 Task: Add the task  Implement a new cloud-based payroll system for a company to the section Continuous Delivery Sprint in the project AgileNimbus and add a Due Date to the respective task as 2024/01/01
Action: Mouse moved to (734, 593)
Screenshot: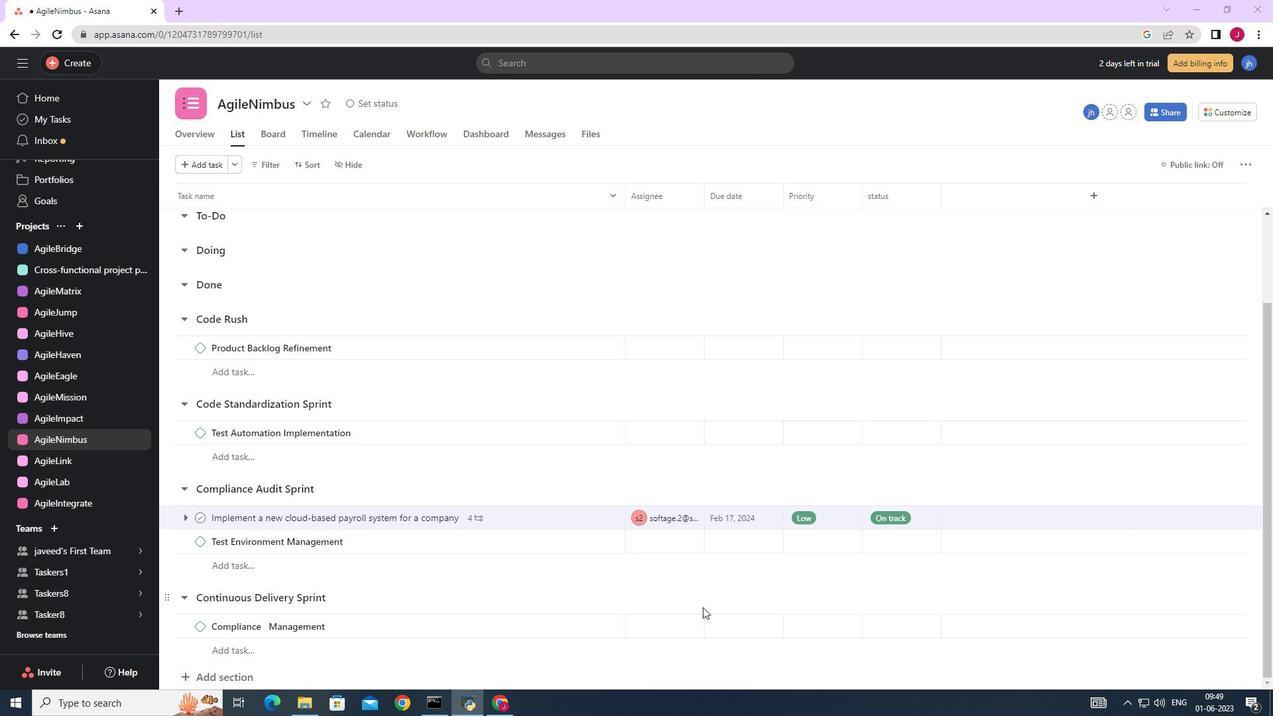 
Action: Mouse scrolled (734, 593) with delta (0, 0)
Screenshot: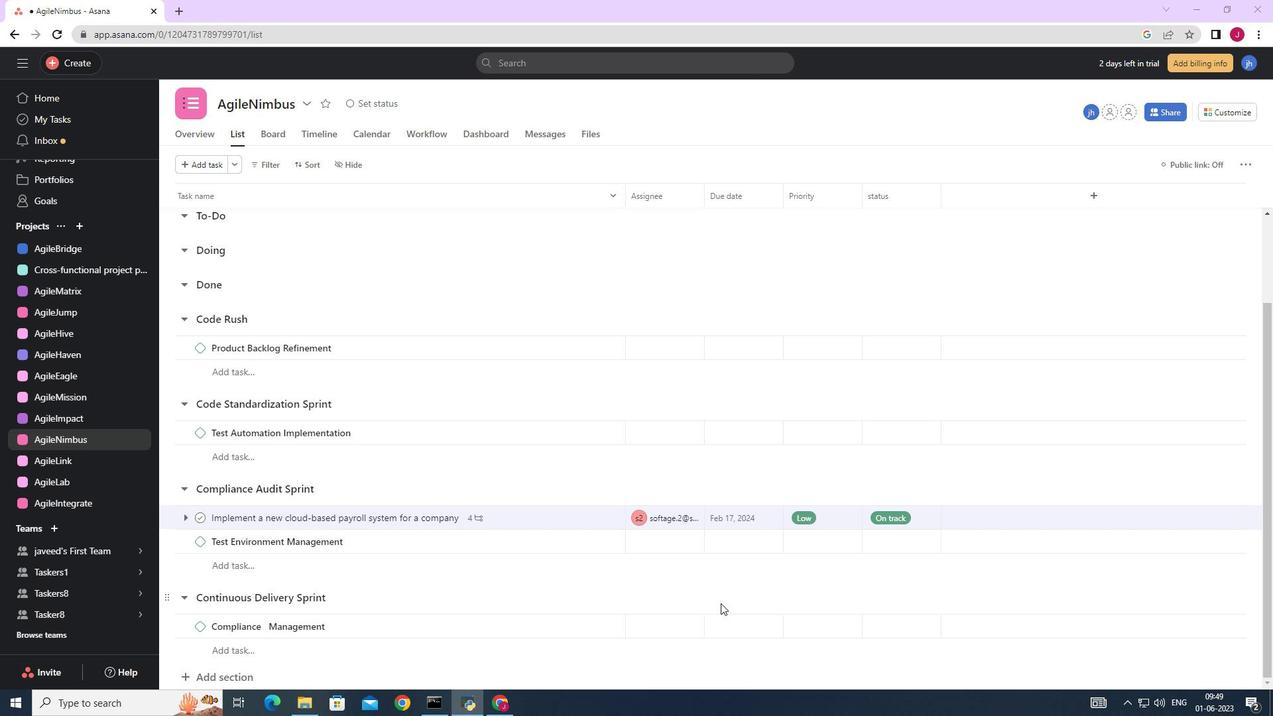 
Action: Mouse moved to (734, 593)
Screenshot: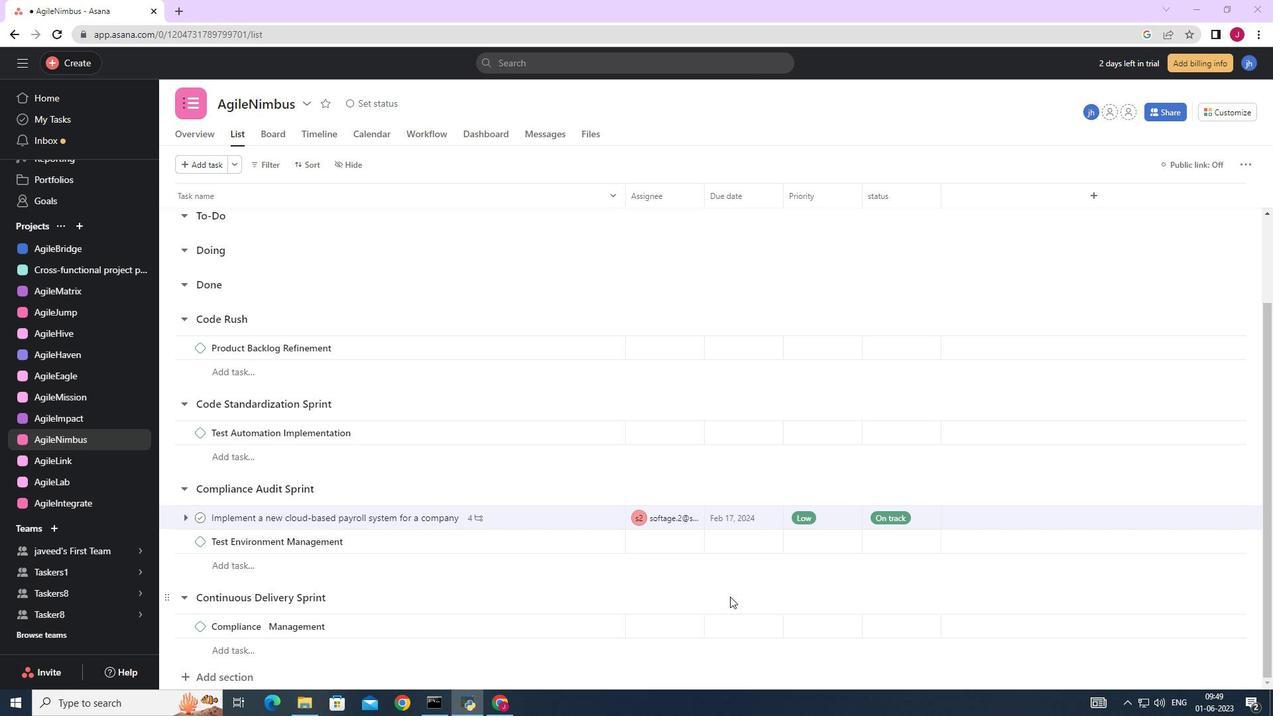 
Action: Mouse scrolled (734, 593) with delta (0, 0)
Screenshot: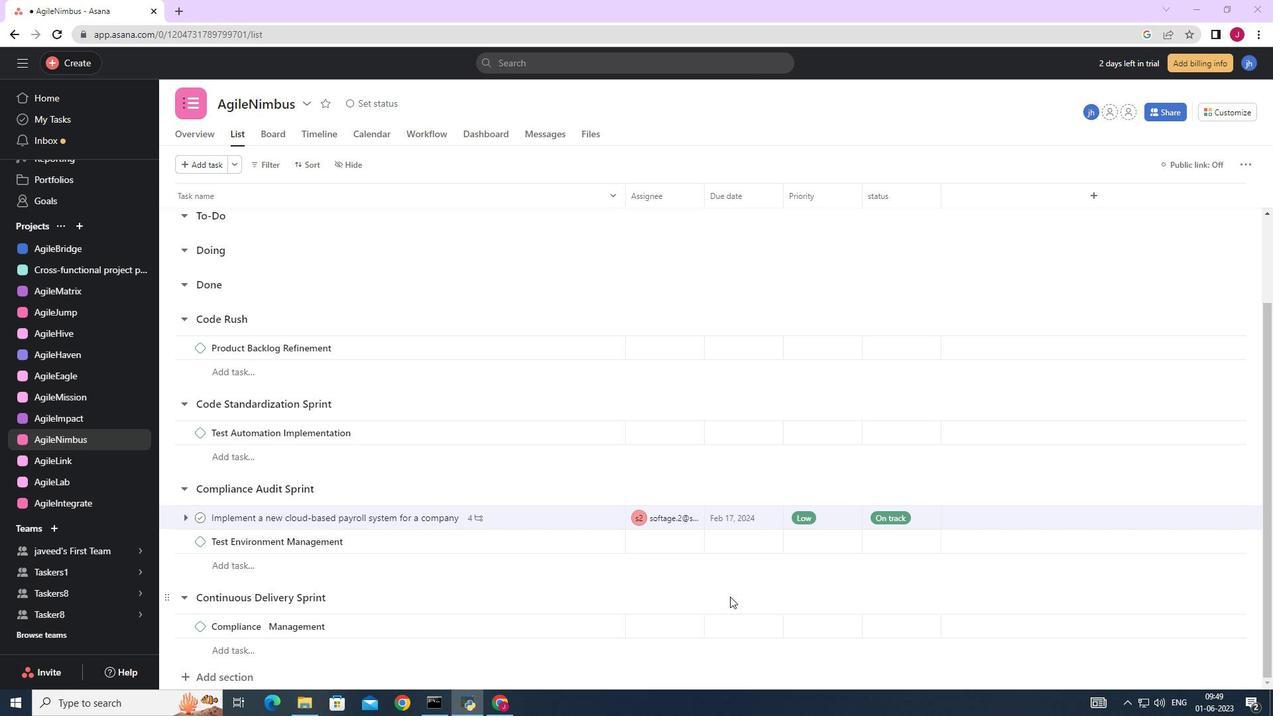
Action: Mouse moved to (735, 593)
Screenshot: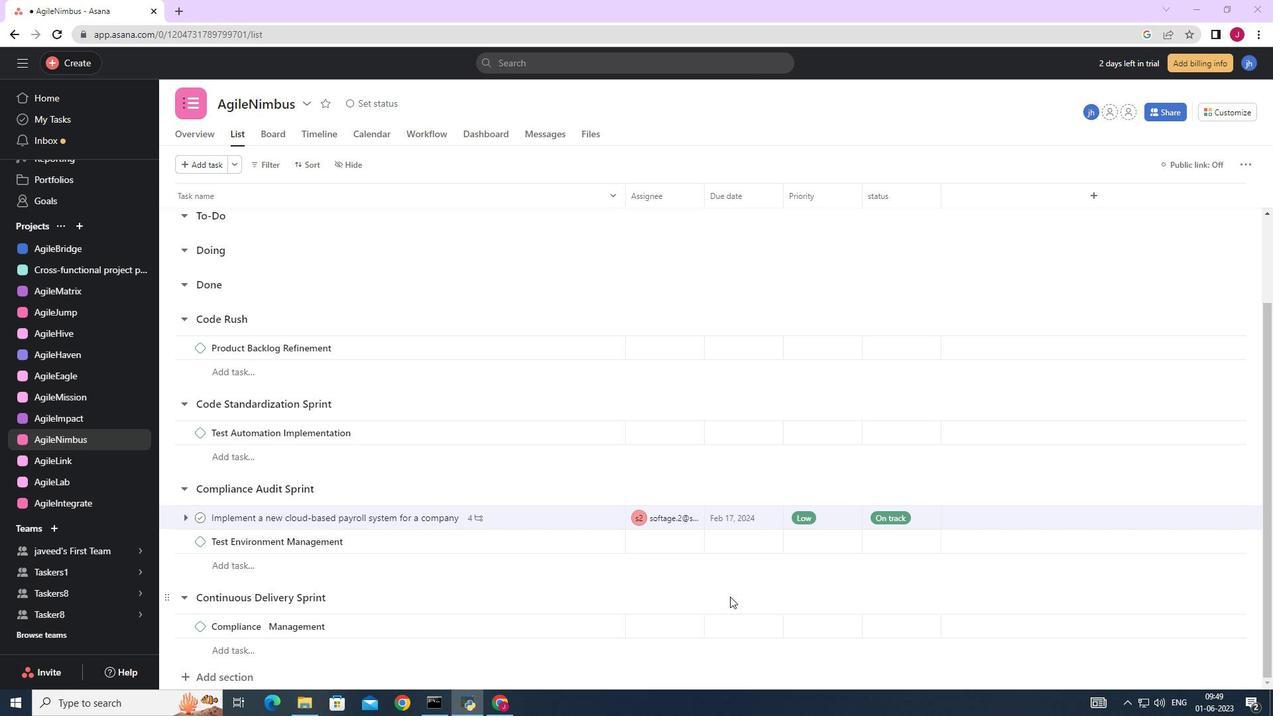 
Action: Mouse scrolled (735, 593) with delta (0, 0)
Screenshot: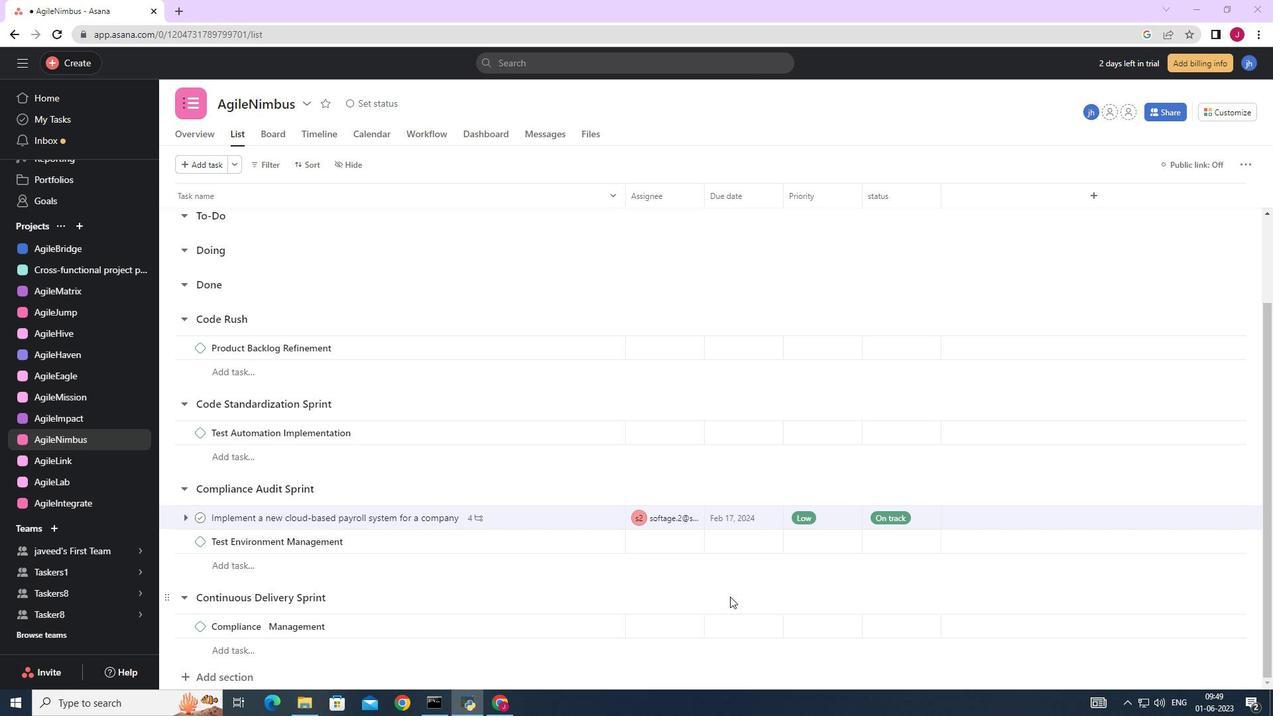 
Action: Mouse moved to (735, 592)
Screenshot: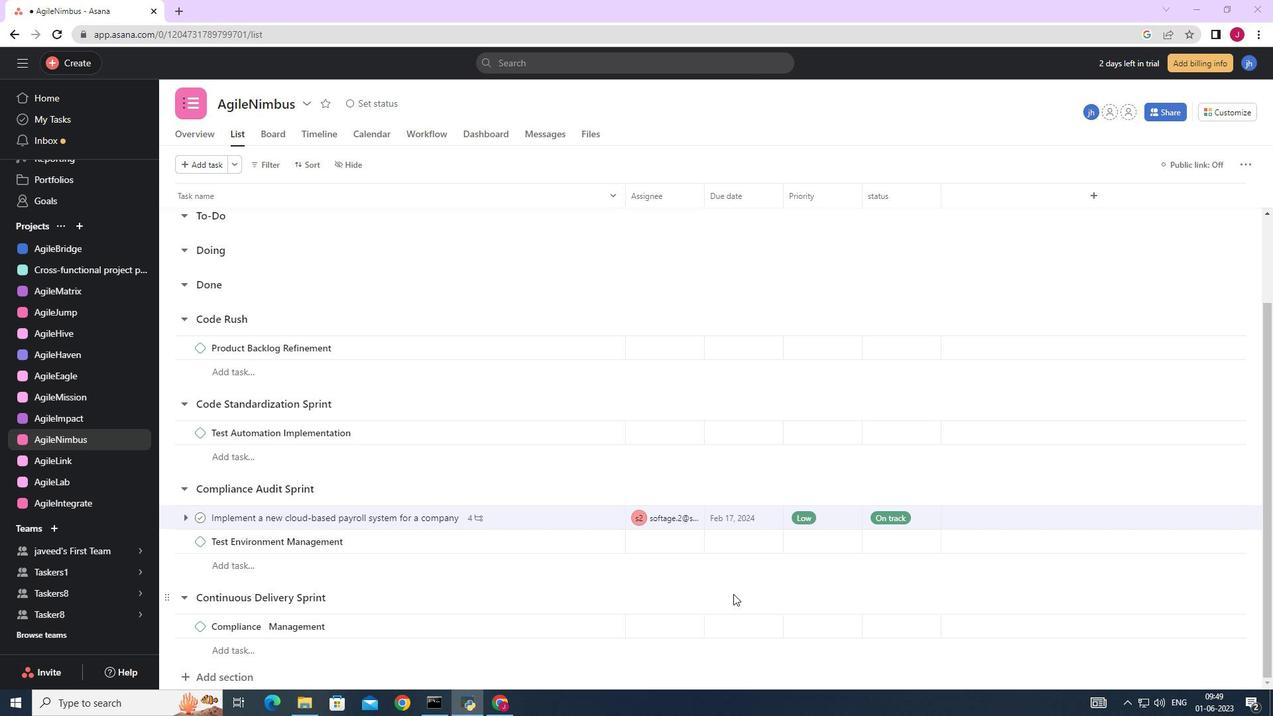 
Action: Mouse scrolled (735, 591) with delta (0, 0)
Screenshot: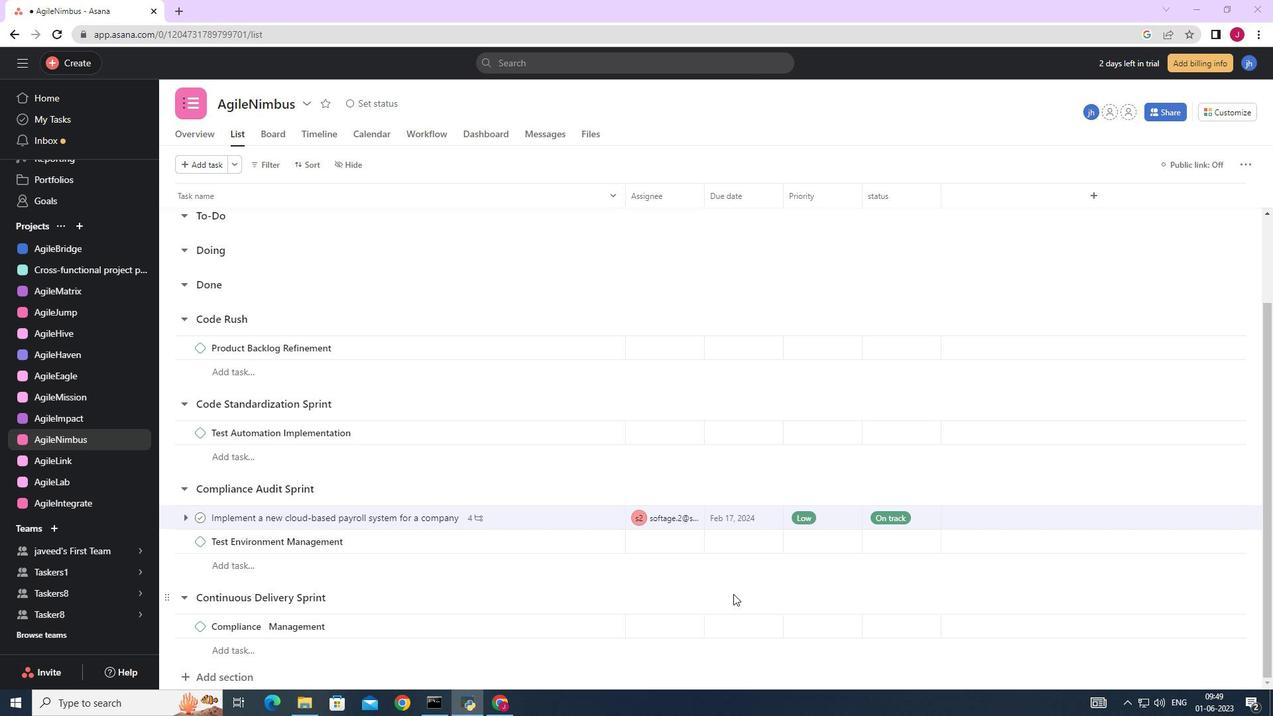 
Action: Mouse scrolled (735, 591) with delta (0, 0)
Screenshot: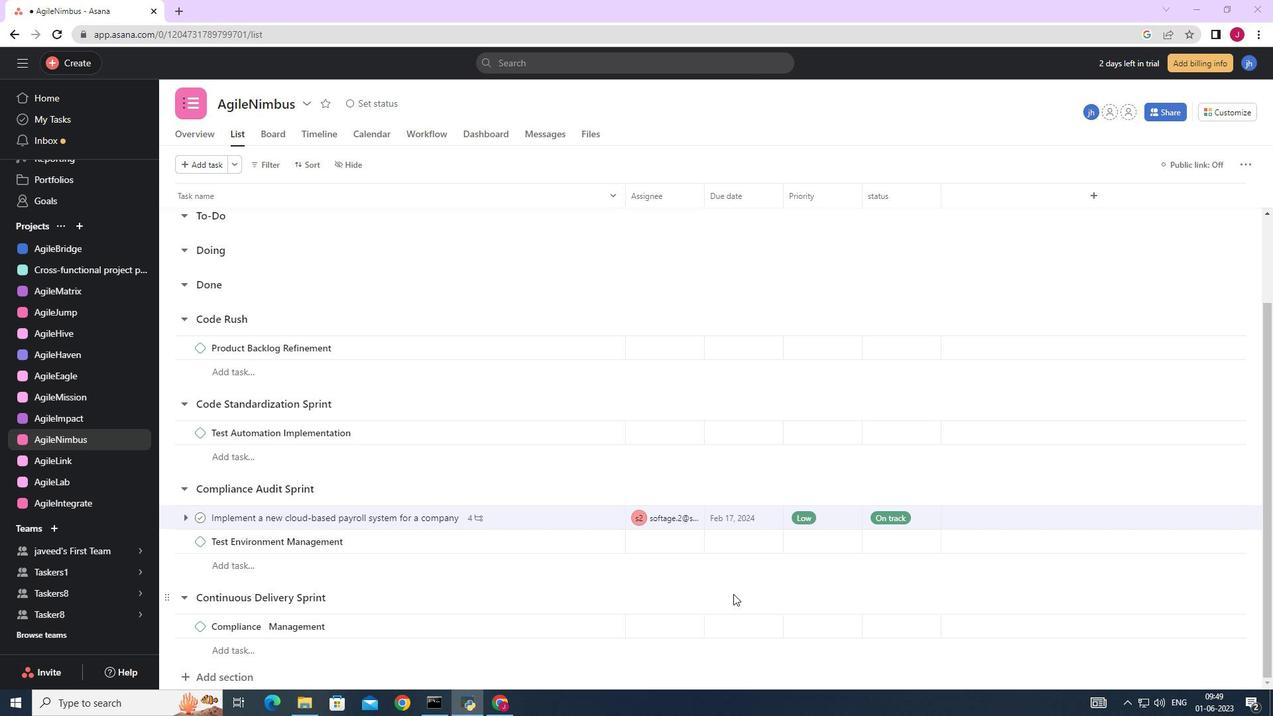 
Action: Mouse moved to (735, 592)
Screenshot: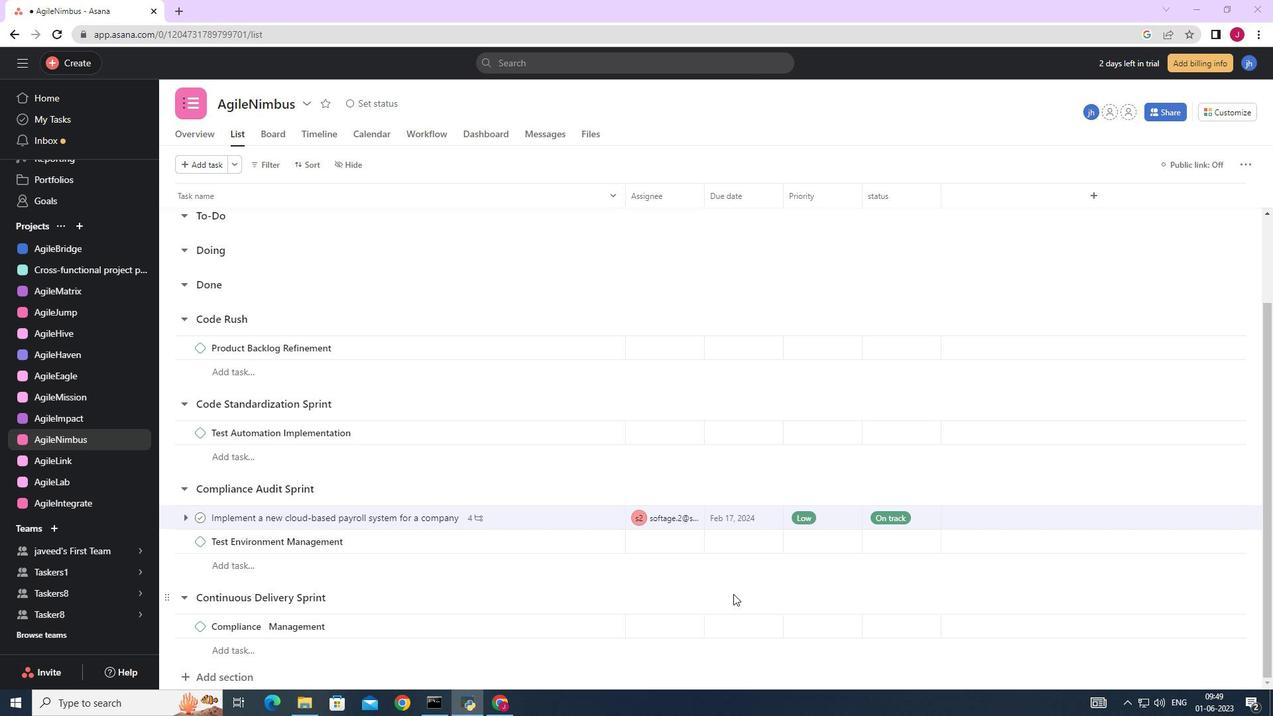 
Action: Mouse scrolled (735, 591) with delta (0, 0)
Screenshot: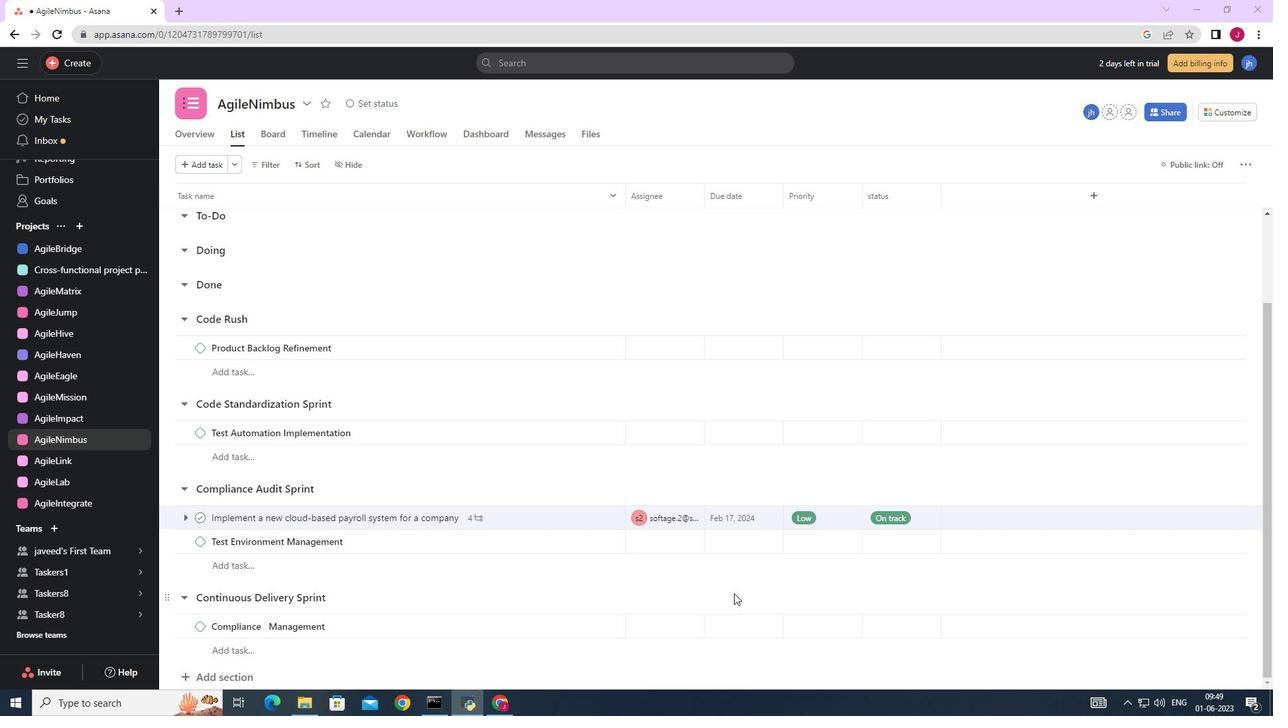 
Action: Mouse moved to (591, 518)
Screenshot: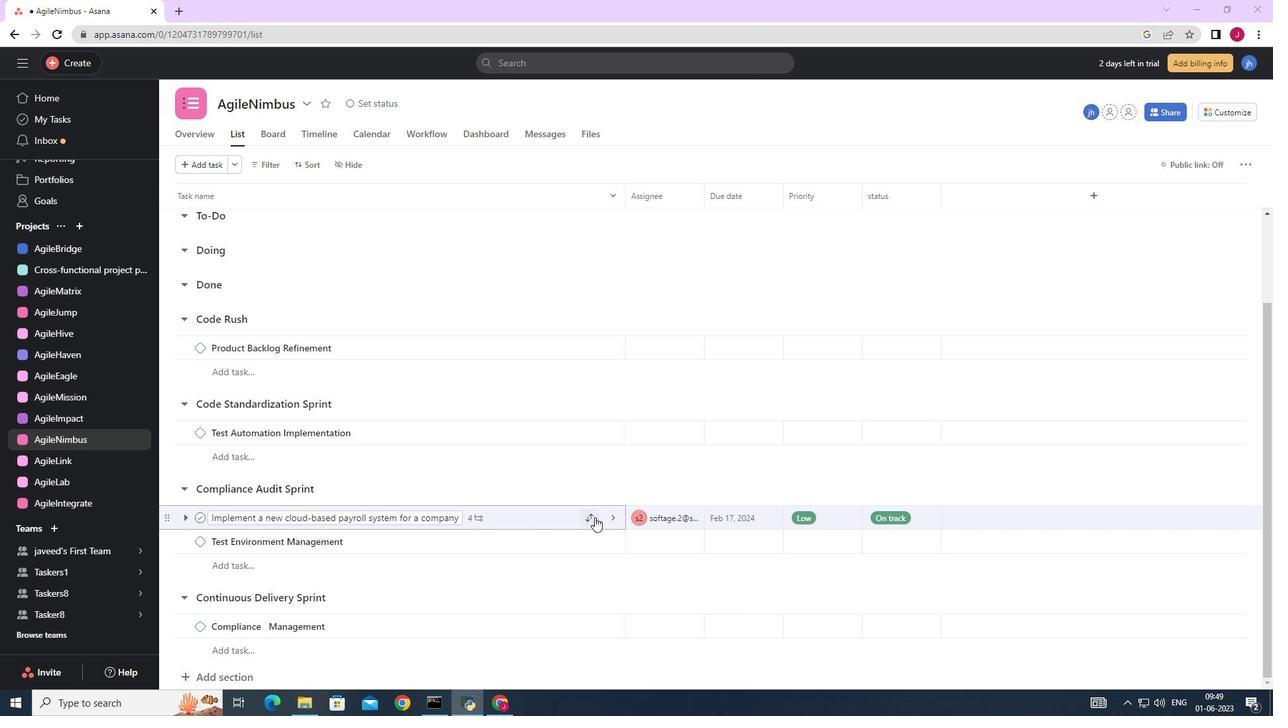 
Action: Mouse pressed left at (591, 518)
Screenshot: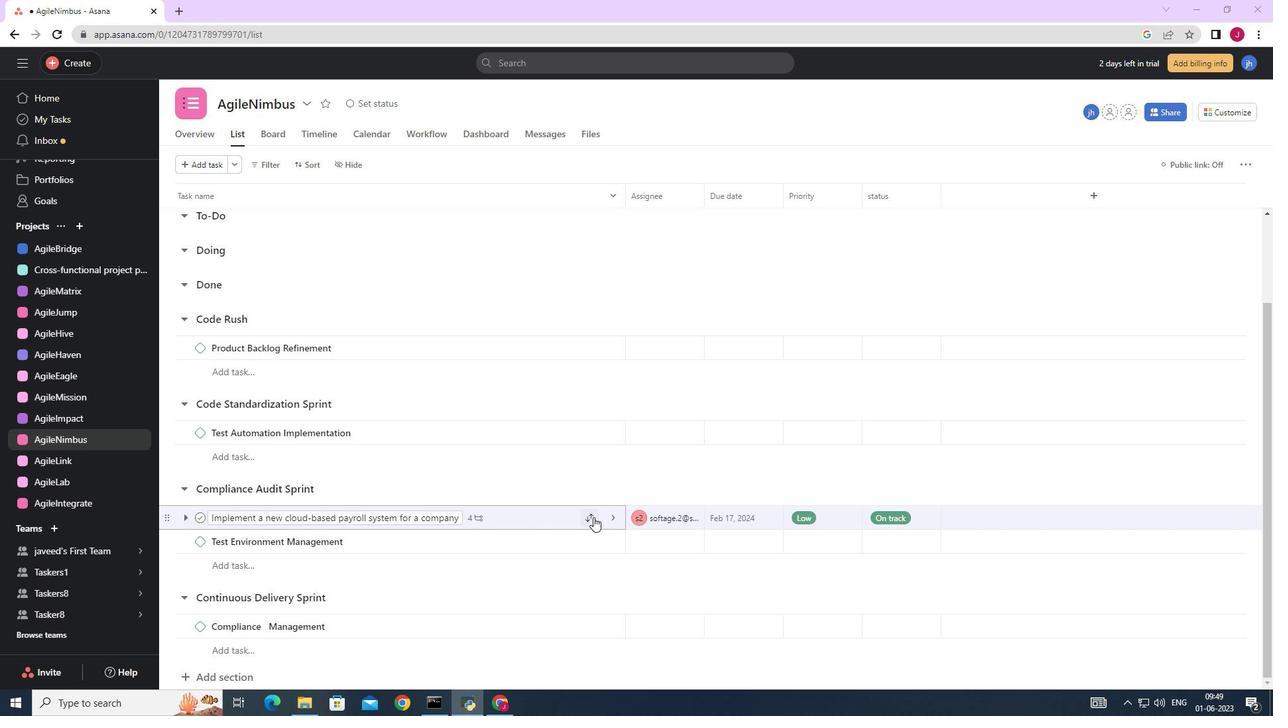 
Action: Mouse moved to (527, 488)
Screenshot: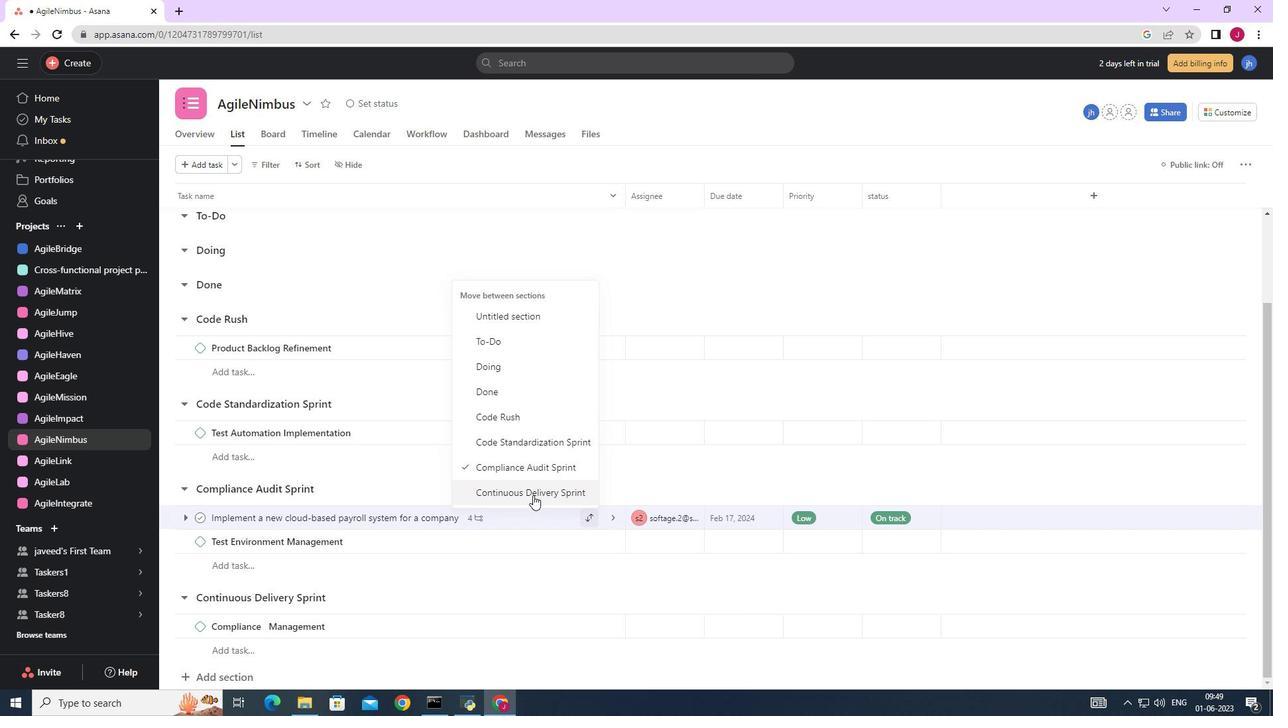 
Action: Mouse pressed left at (527, 488)
Screenshot: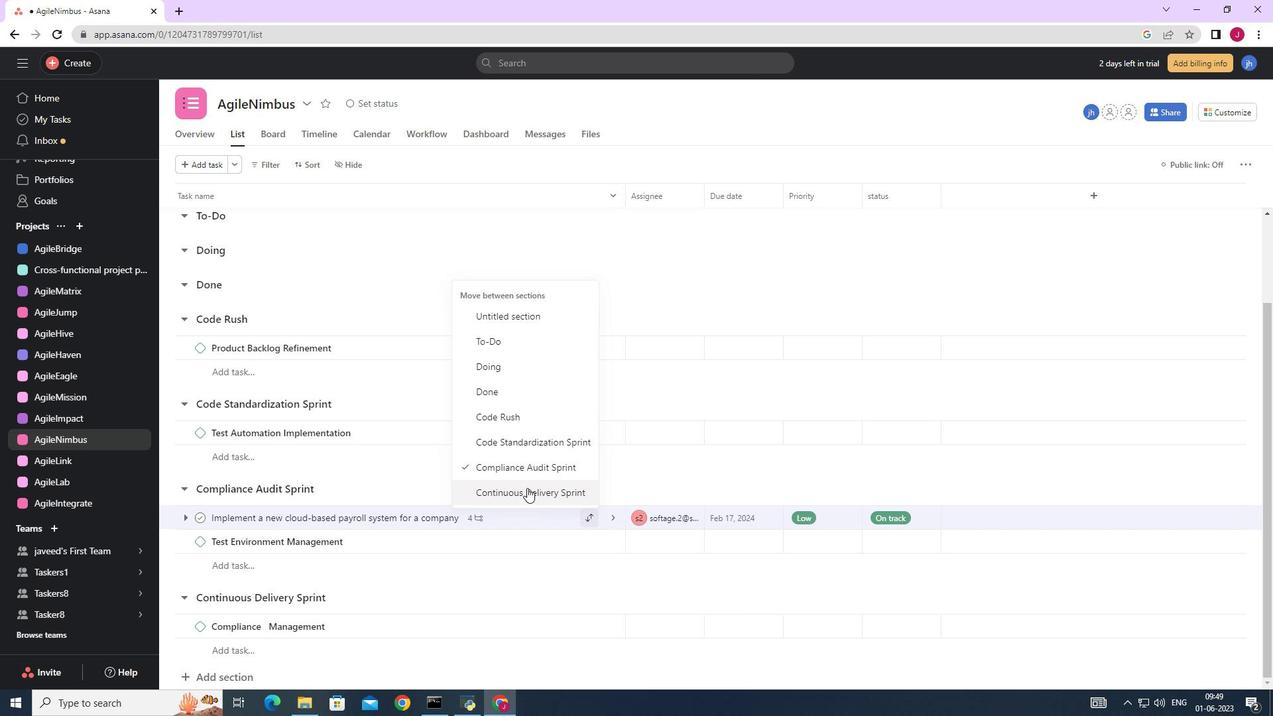 
Action: Mouse moved to (626, 542)
Screenshot: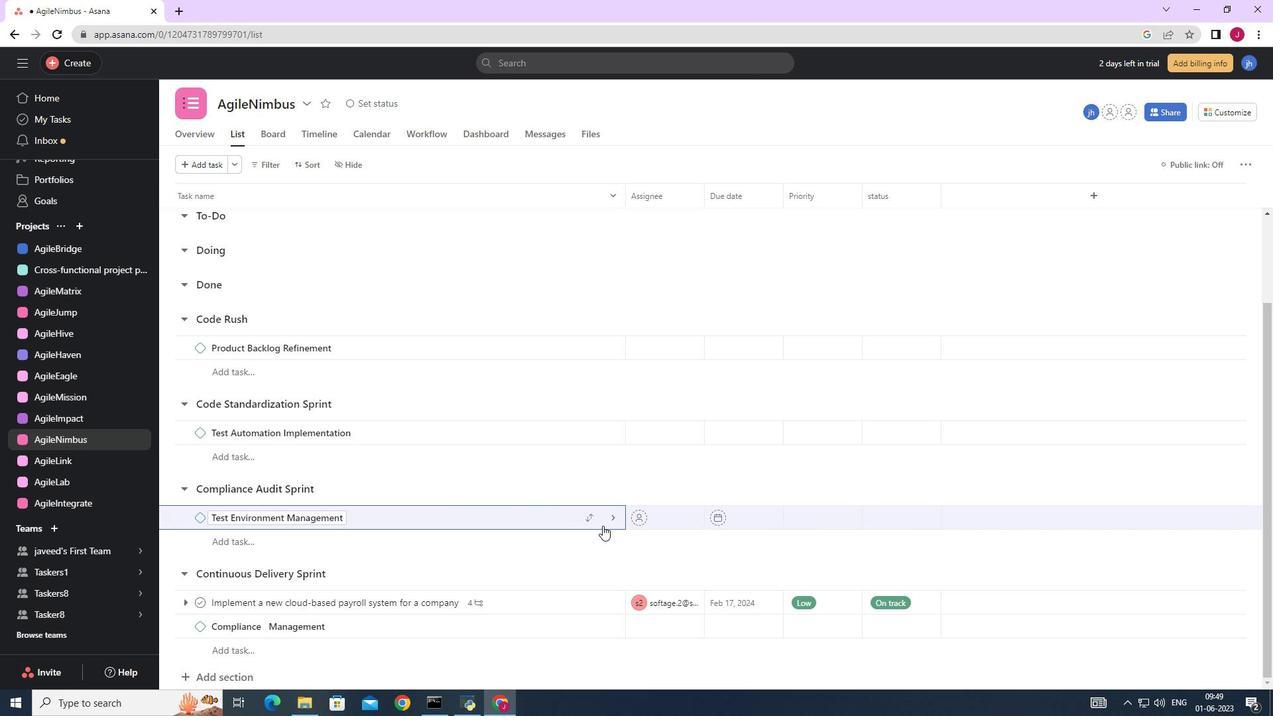 
Action: Mouse scrolled (626, 541) with delta (0, 0)
Screenshot: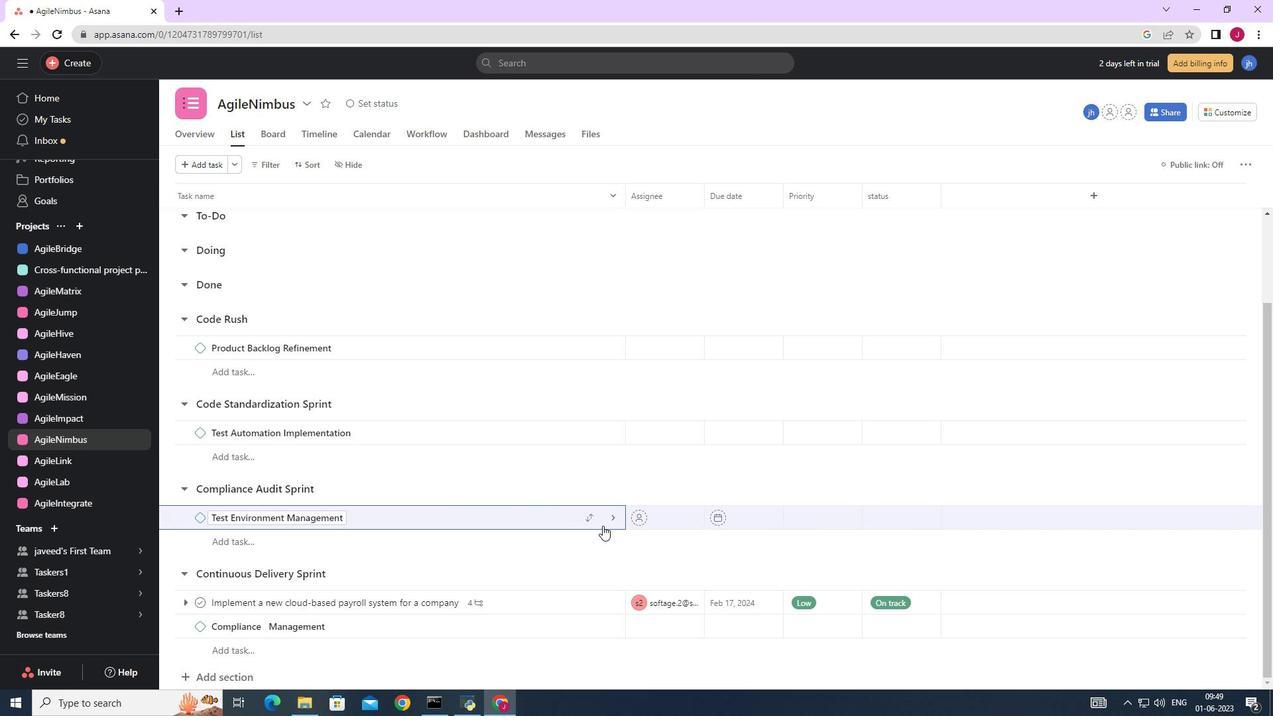 
Action: Mouse moved to (627, 544)
Screenshot: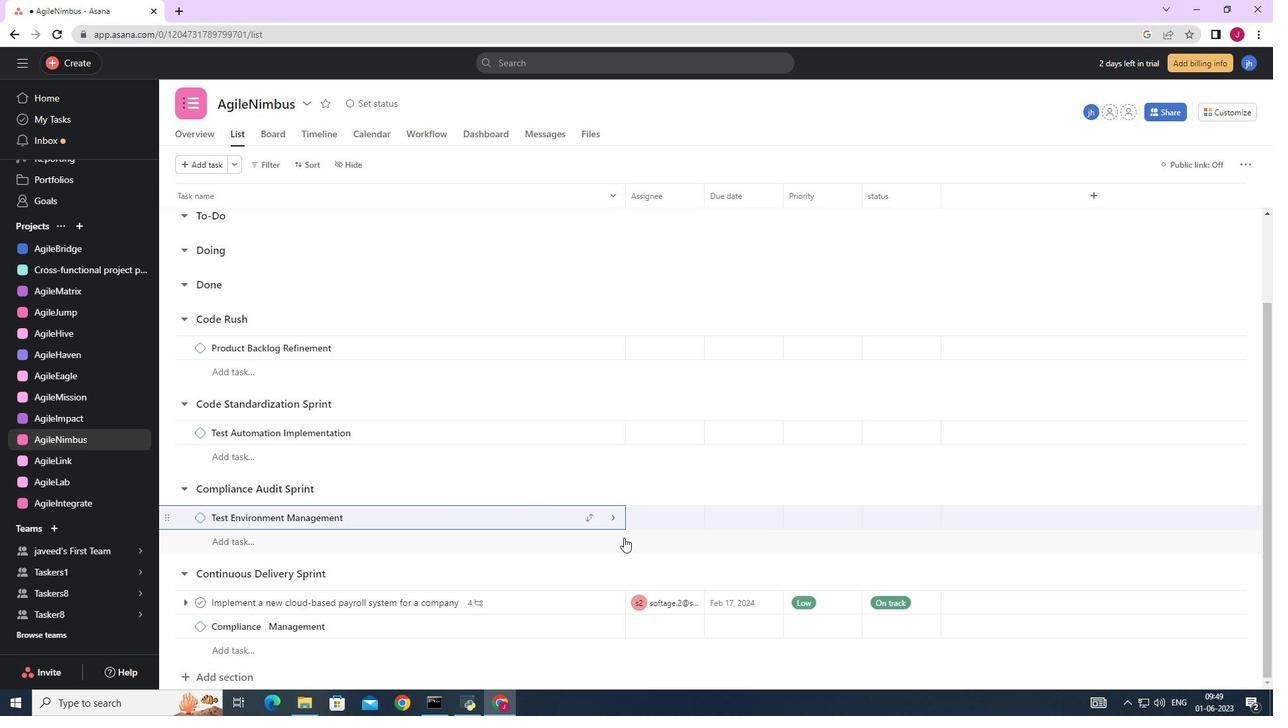 
Action: Mouse scrolled (627, 543) with delta (0, 0)
Screenshot: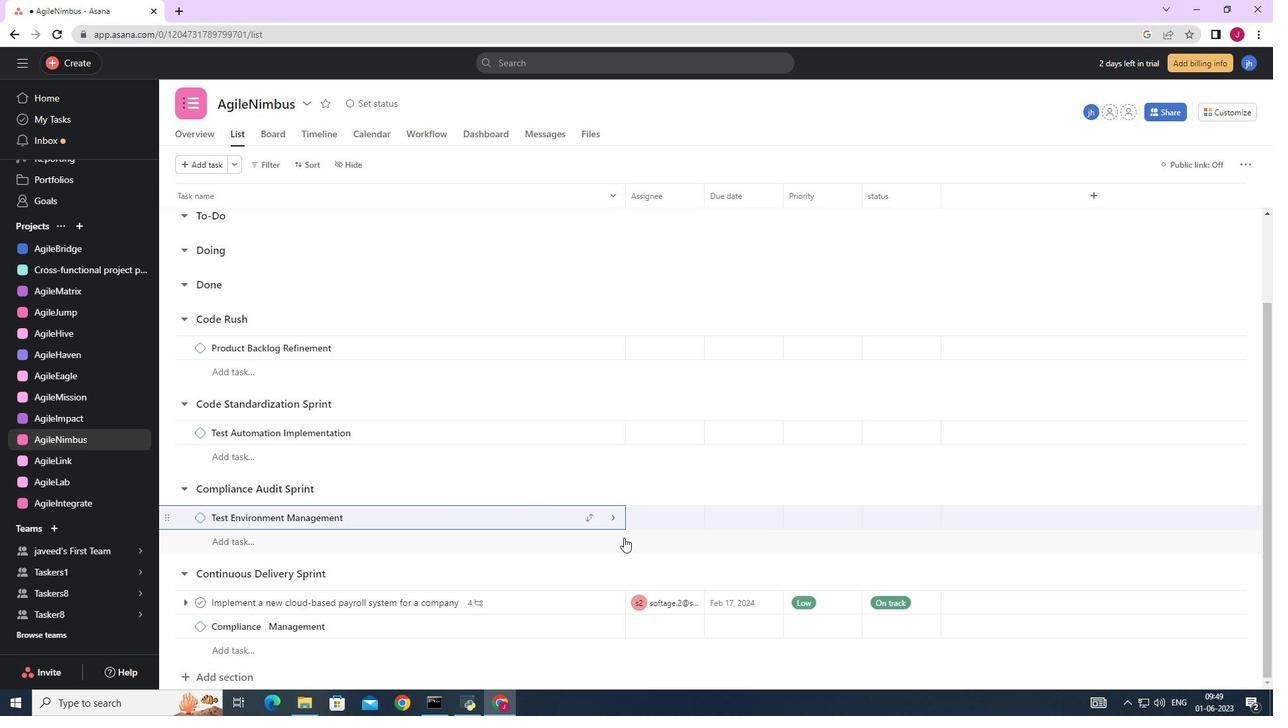 
Action: Mouse moved to (627, 544)
Screenshot: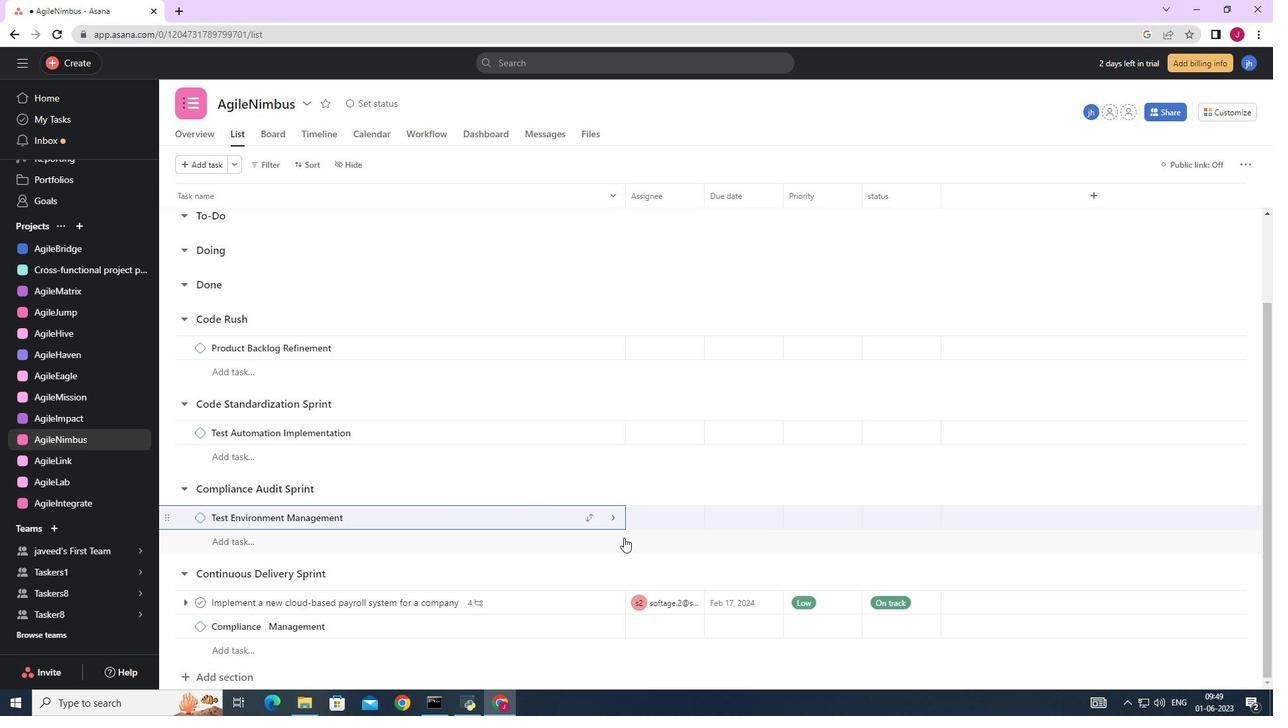
Action: Mouse scrolled (627, 544) with delta (0, 0)
Screenshot: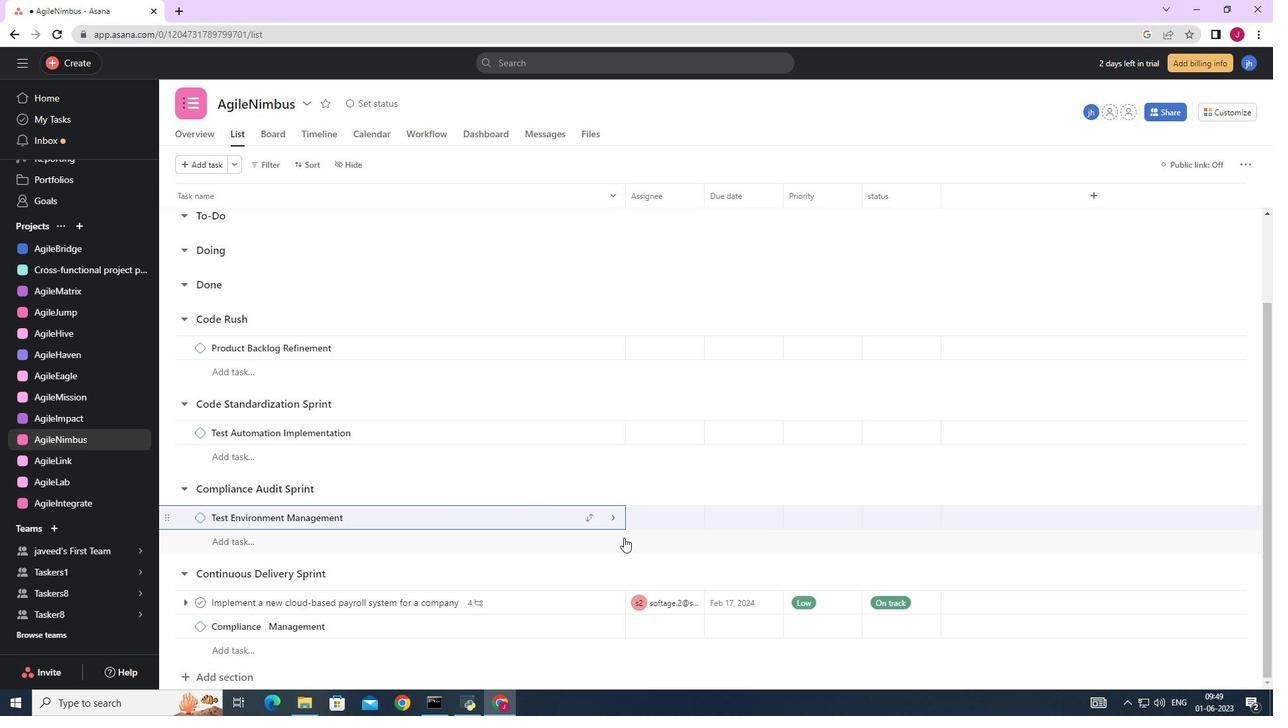 
Action: Mouse moved to (627, 546)
Screenshot: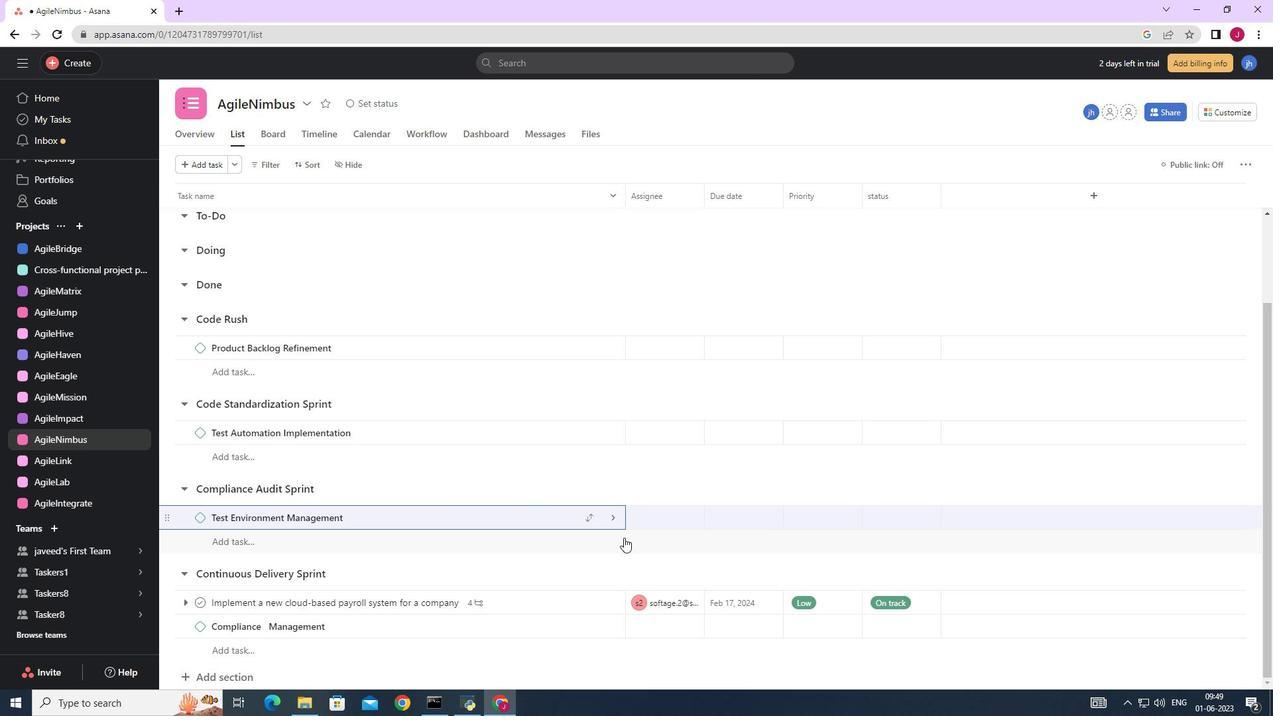 
Action: Mouse scrolled (627, 545) with delta (0, 0)
Screenshot: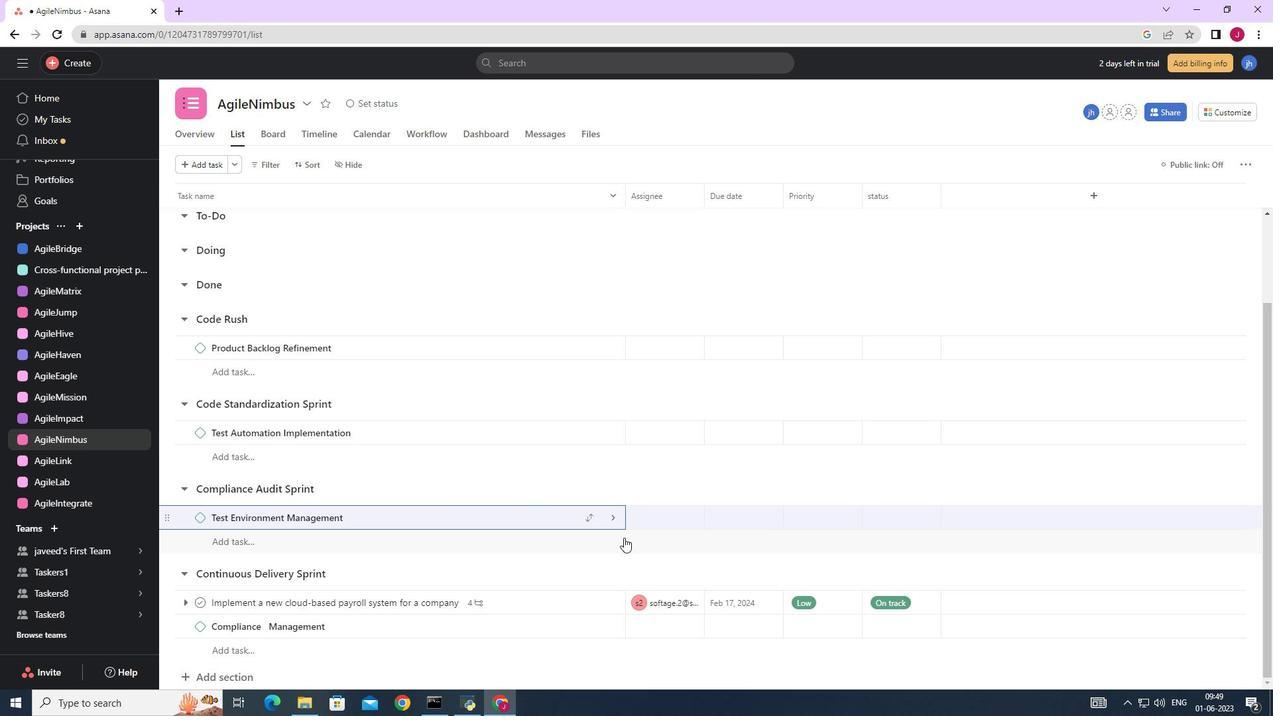
Action: Mouse moved to (628, 548)
Screenshot: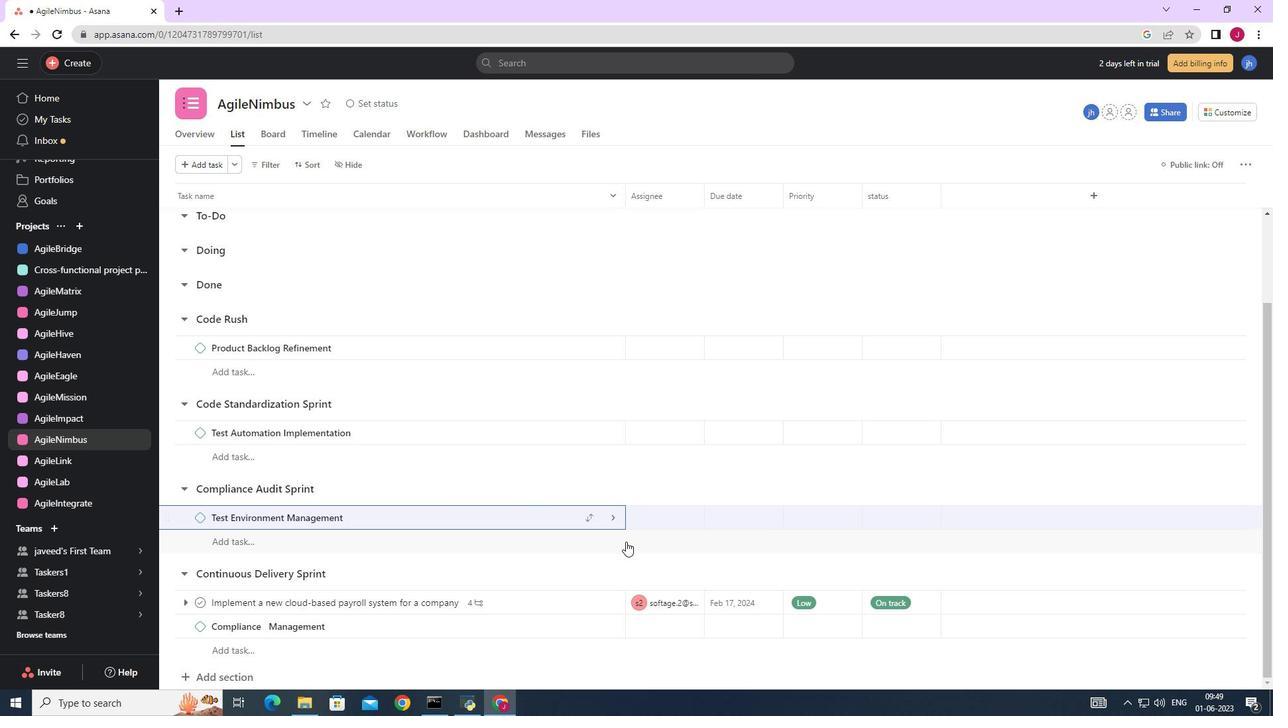 
Action: Mouse scrolled (628, 547) with delta (0, 0)
Screenshot: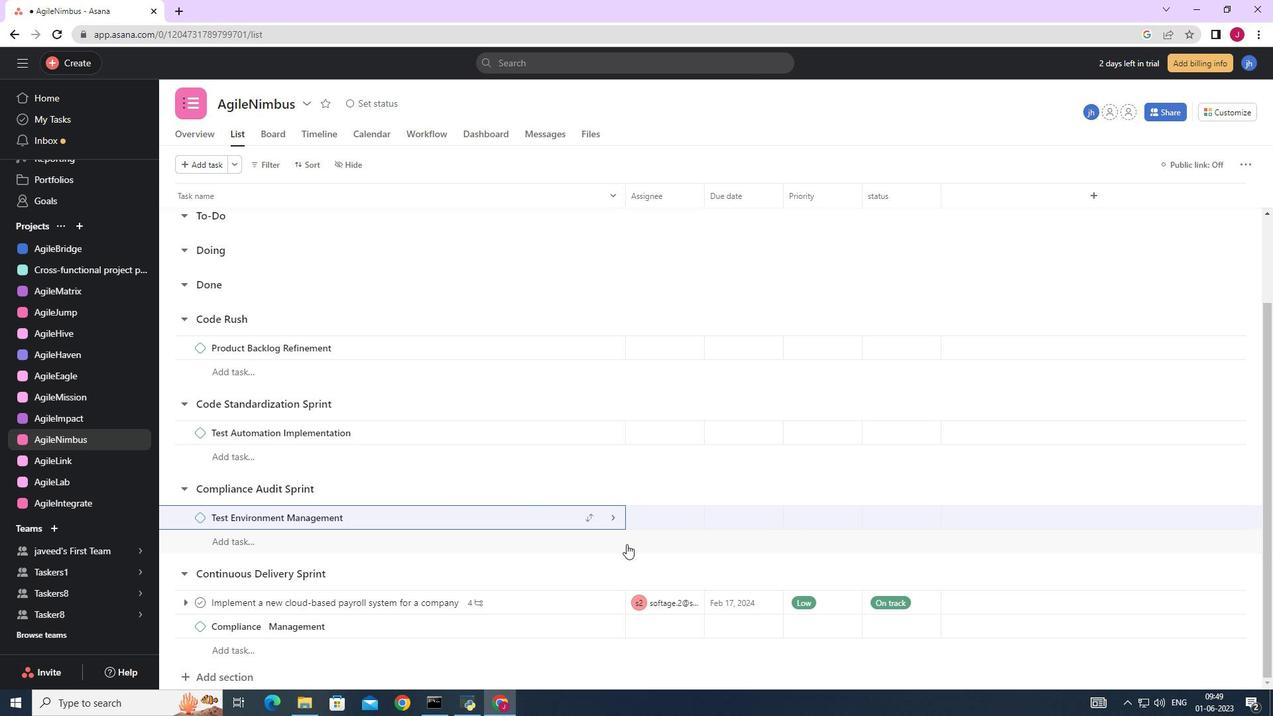 
Action: Mouse moved to (773, 599)
Screenshot: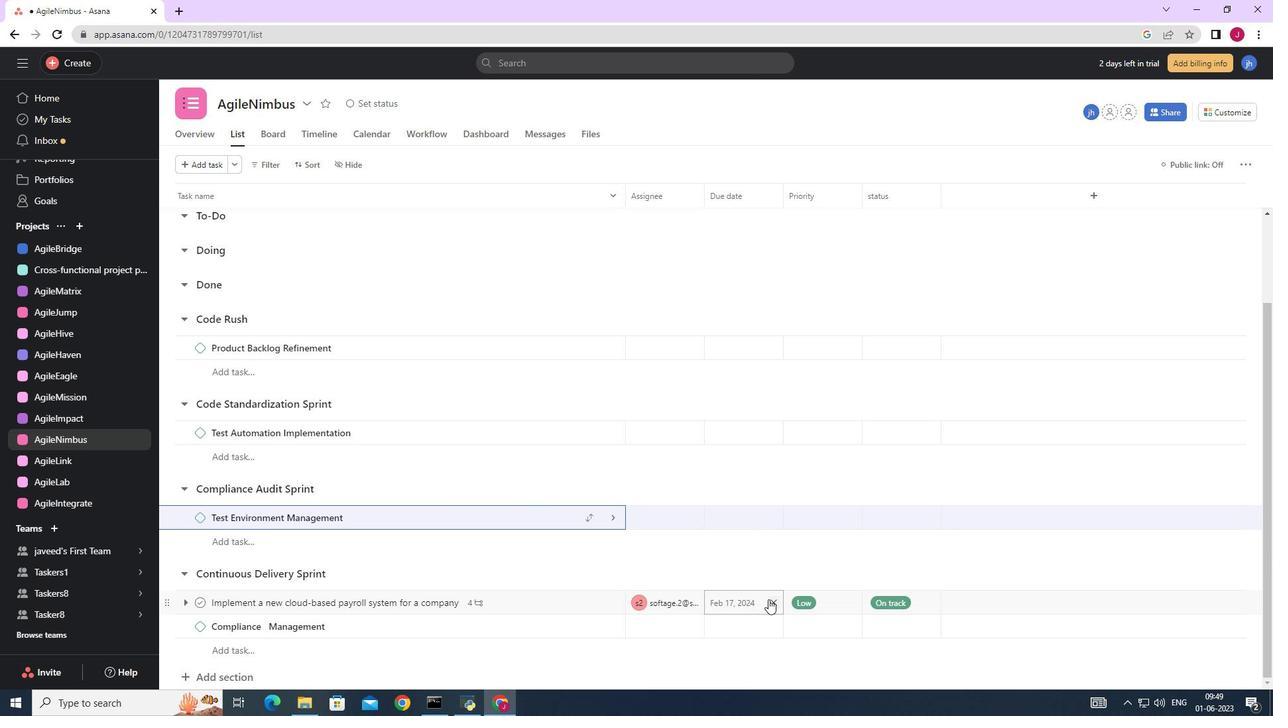 
Action: Mouse pressed left at (773, 599)
Screenshot: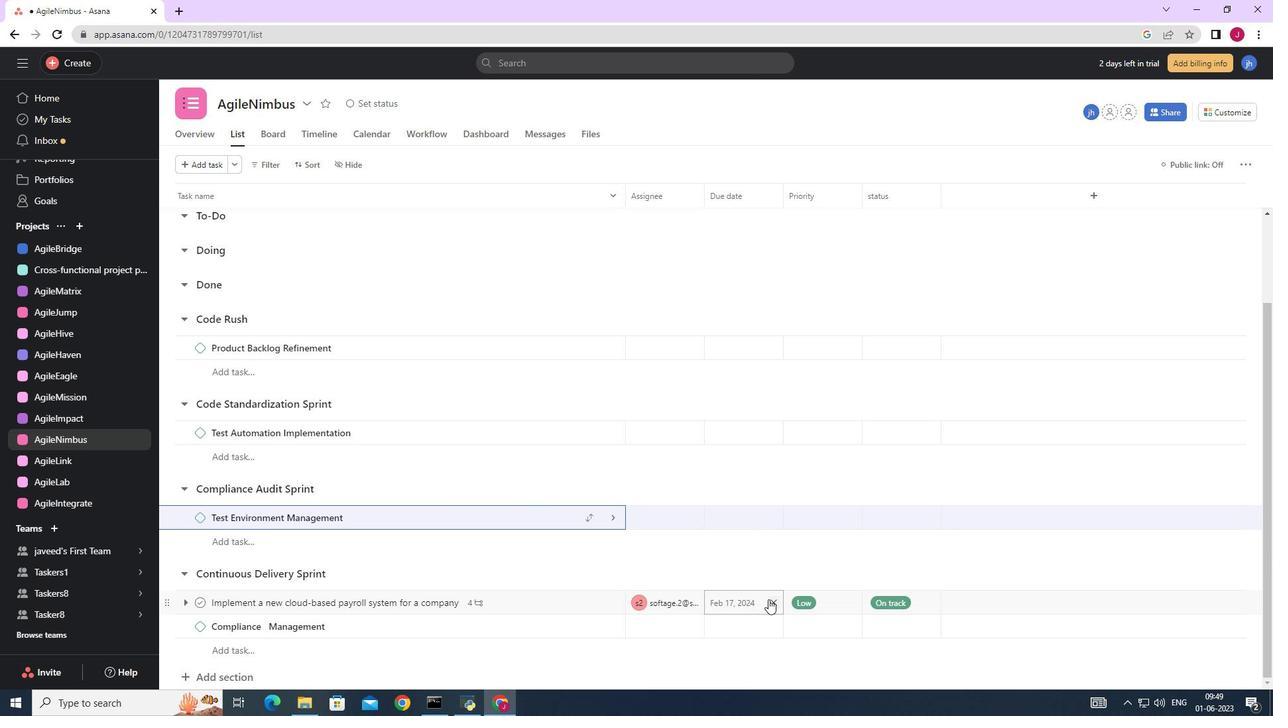 
Action: Mouse moved to (736, 605)
Screenshot: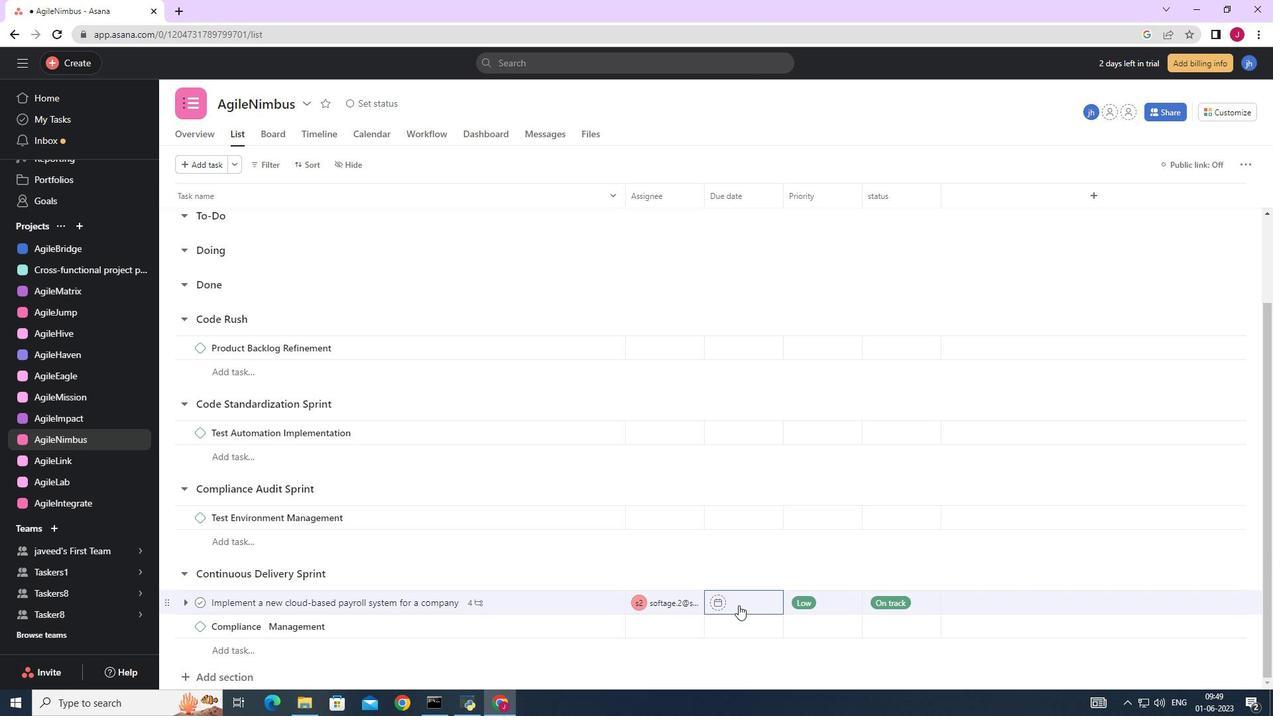 
Action: Mouse pressed left at (736, 605)
Screenshot: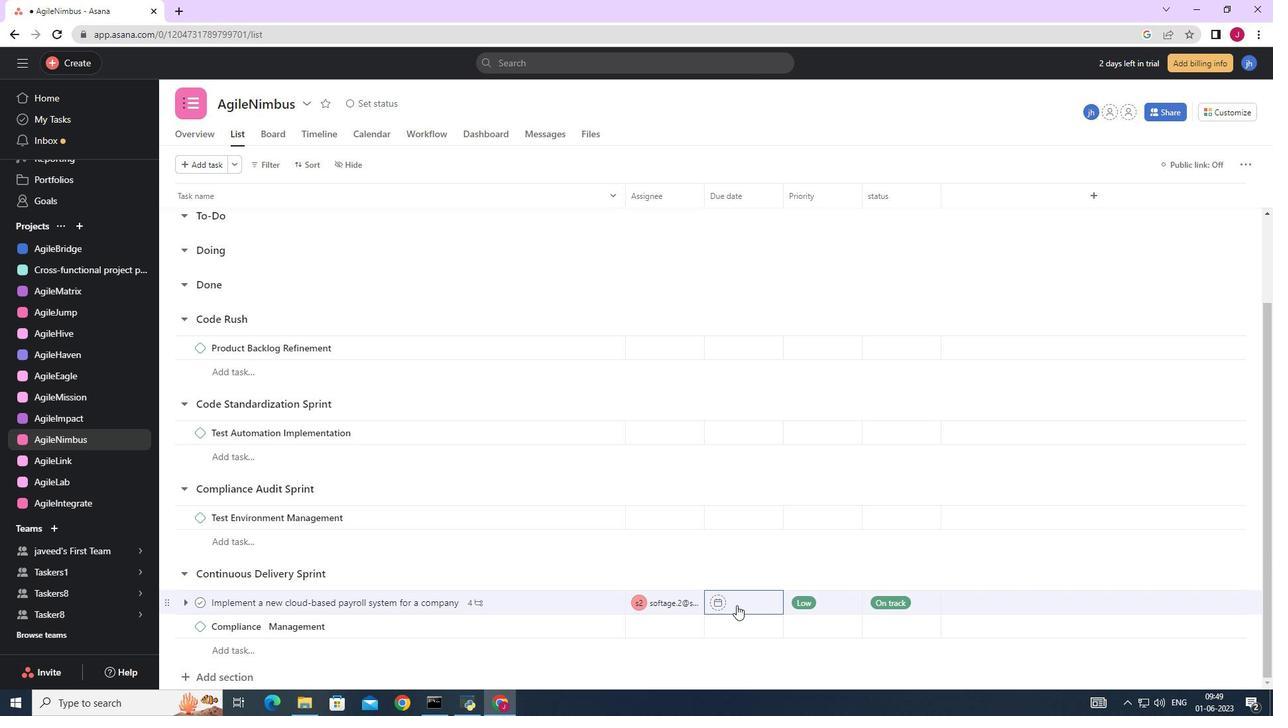 
Action: Mouse moved to (875, 385)
Screenshot: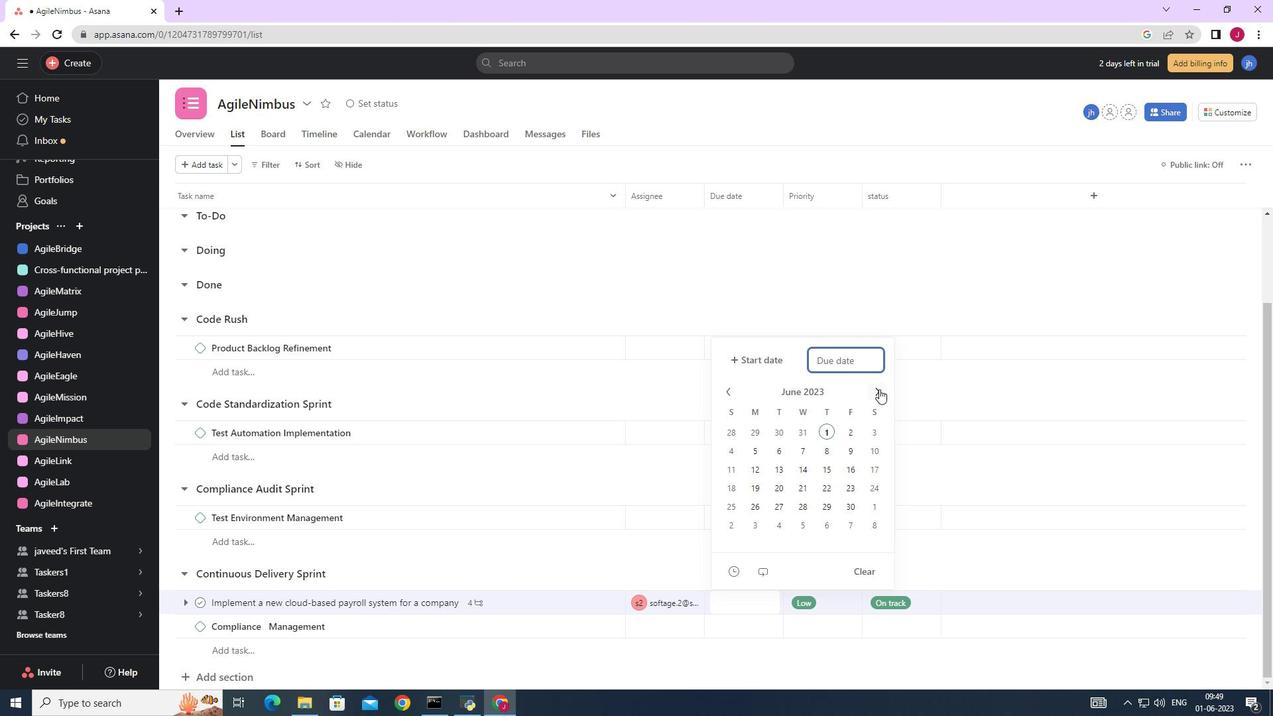 
Action: Mouse pressed left at (875, 385)
Screenshot: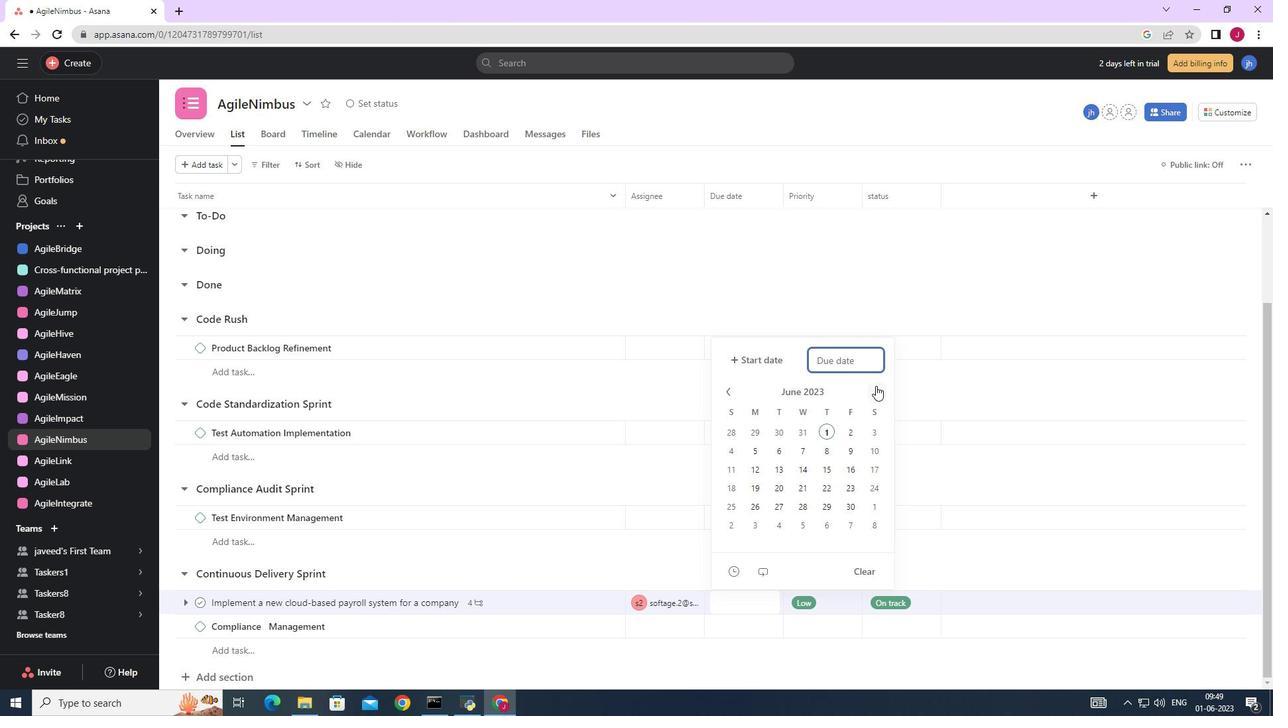 
Action: Mouse moved to (875, 386)
Screenshot: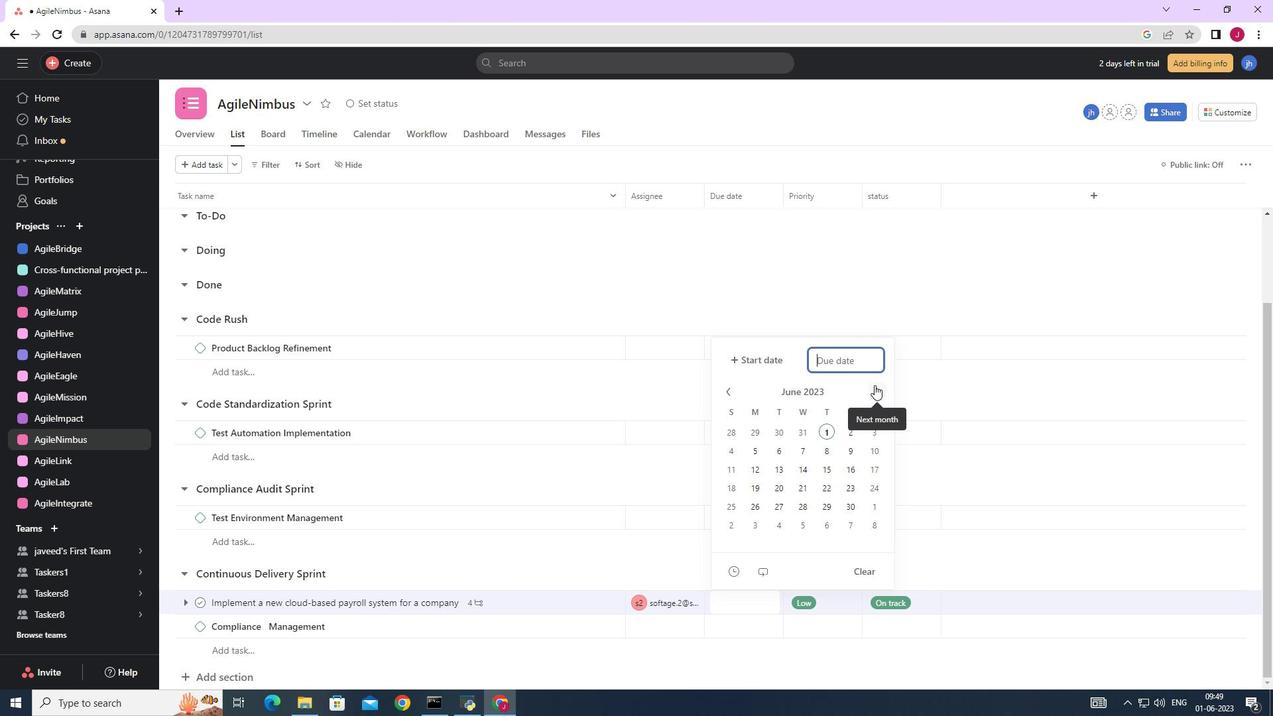 
Action: Mouse pressed left at (875, 386)
Screenshot: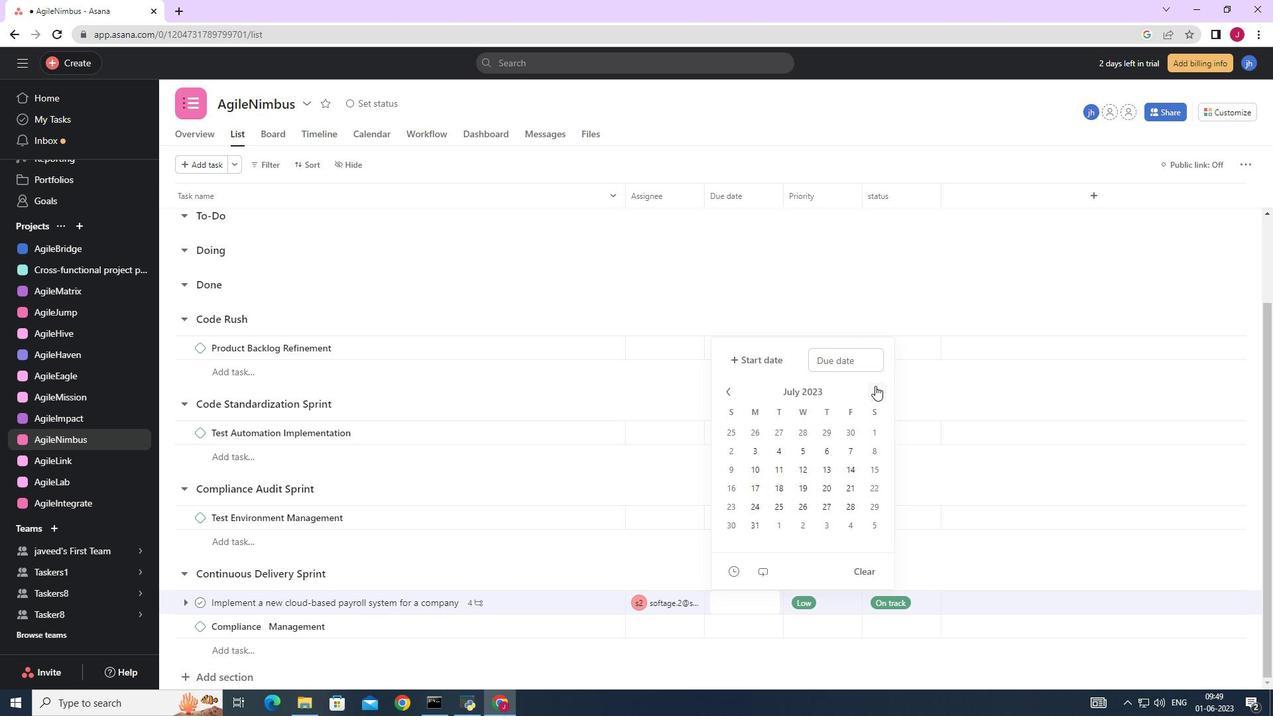 
Action: Mouse pressed left at (875, 386)
Screenshot: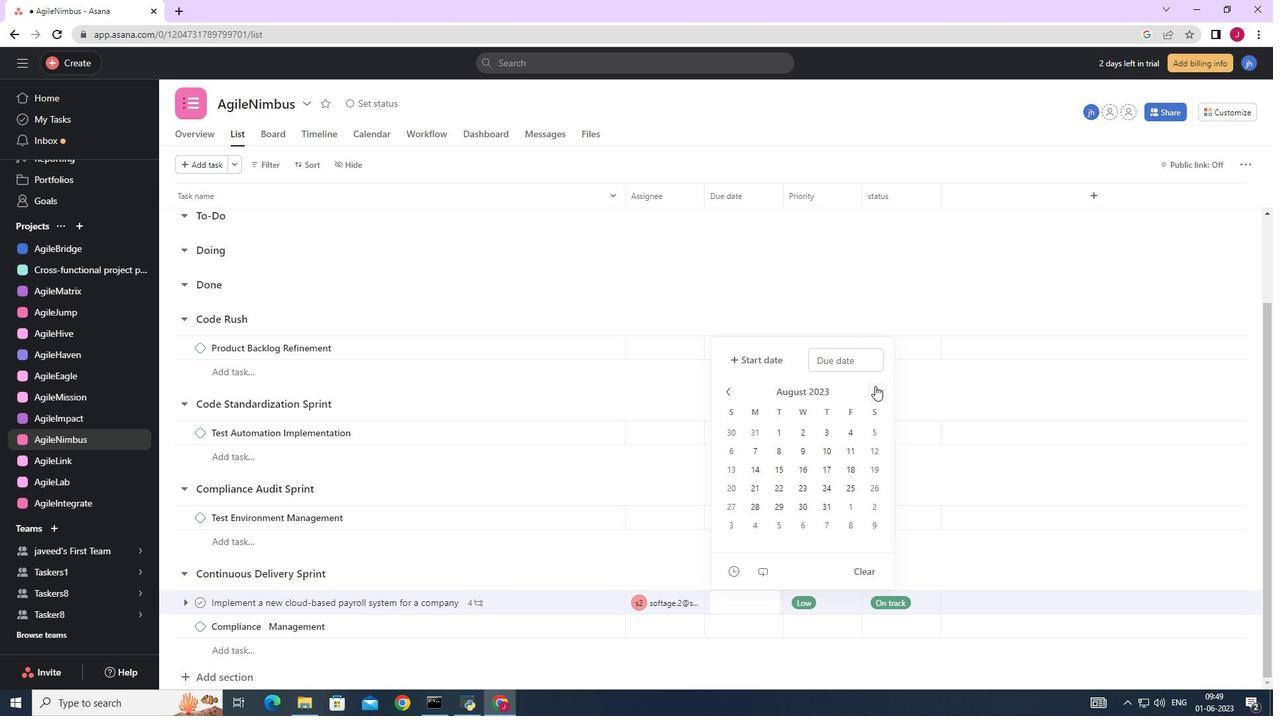 
Action: Mouse pressed left at (875, 386)
Screenshot: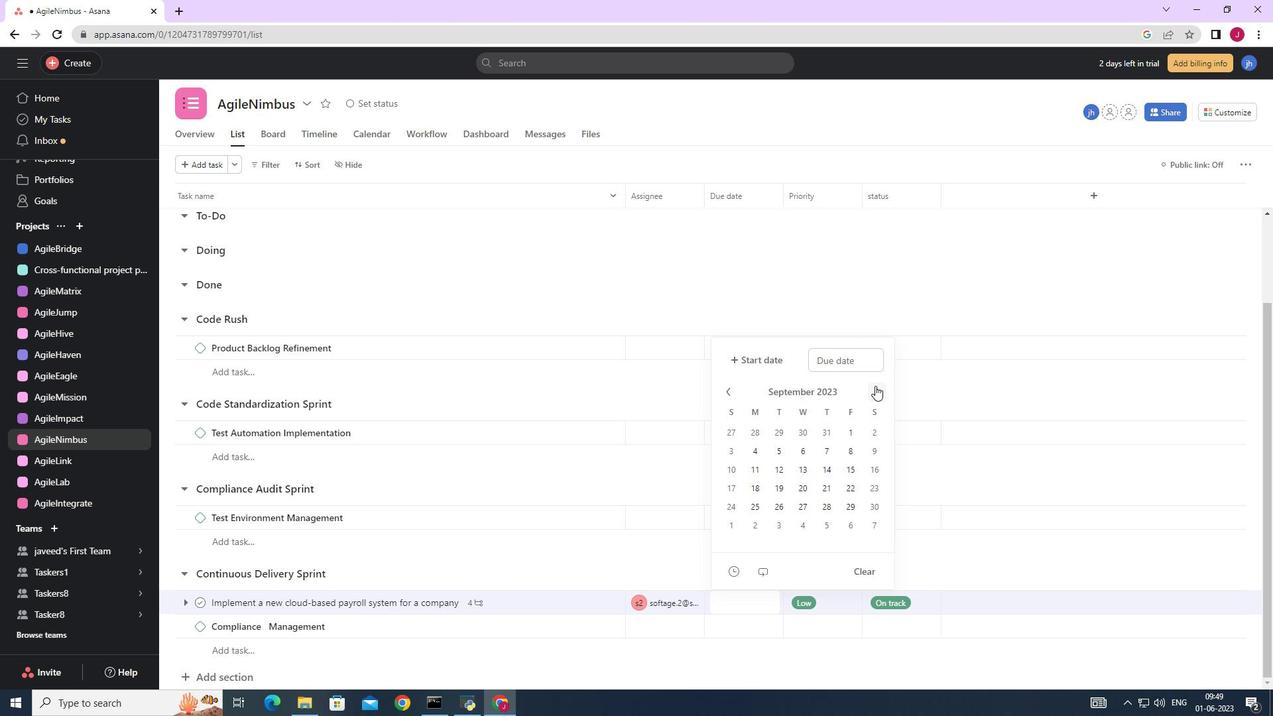 
Action: Mouse pressed left at (875, 386)
Screenshot: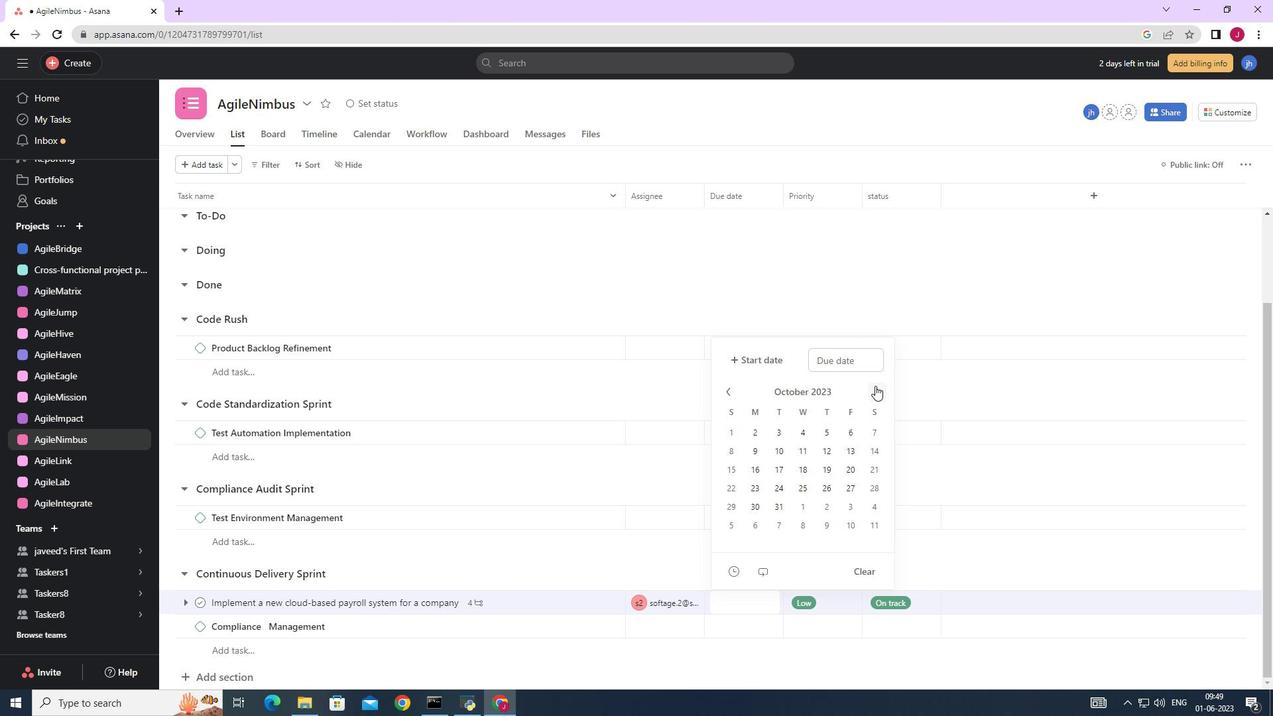 
Action: Mouse pressed left at (875, 386)
Screenshot: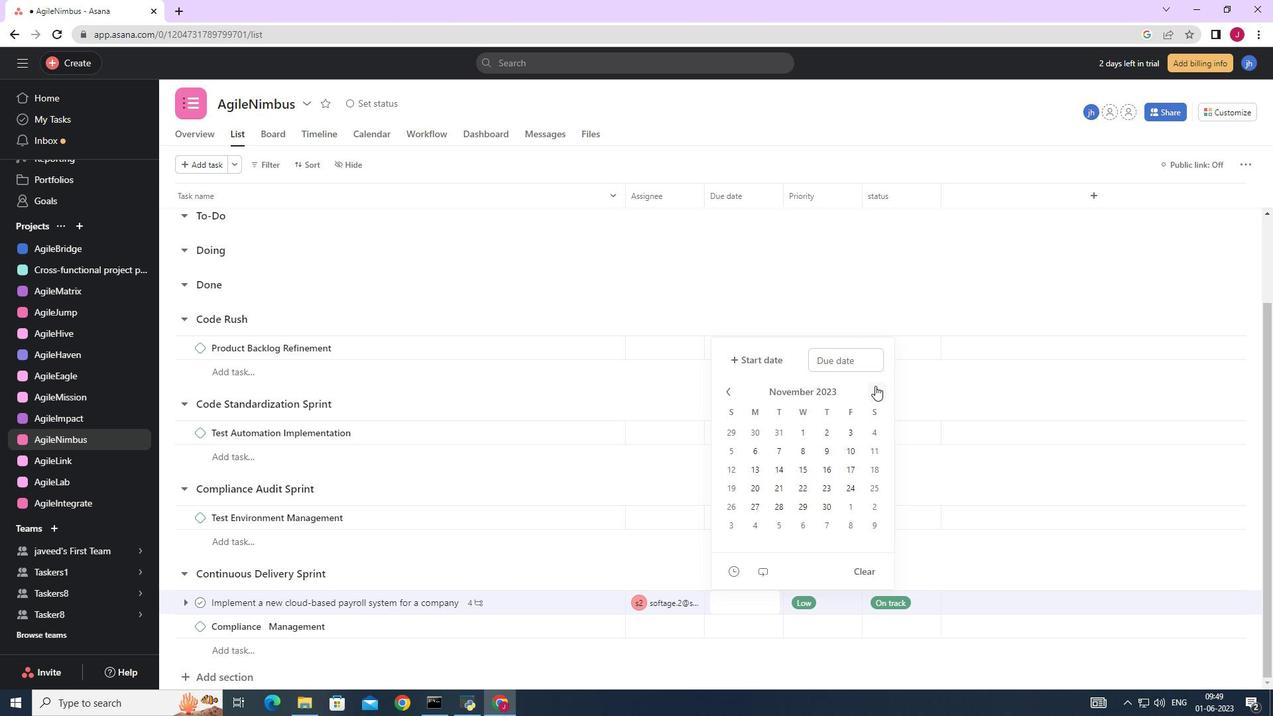 
Action: Mouse pressed left at (875, 386)
Screenshot: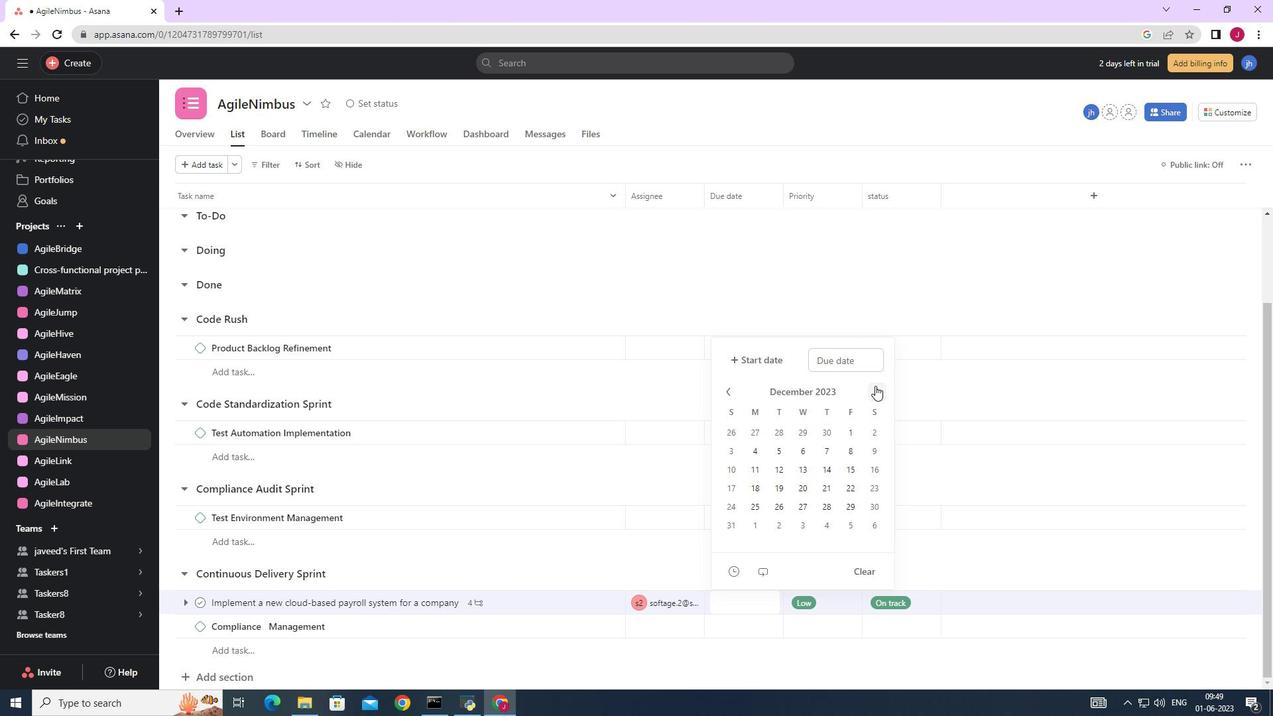 
Action: Mouse pressed left at (875, 386)
Screenshot: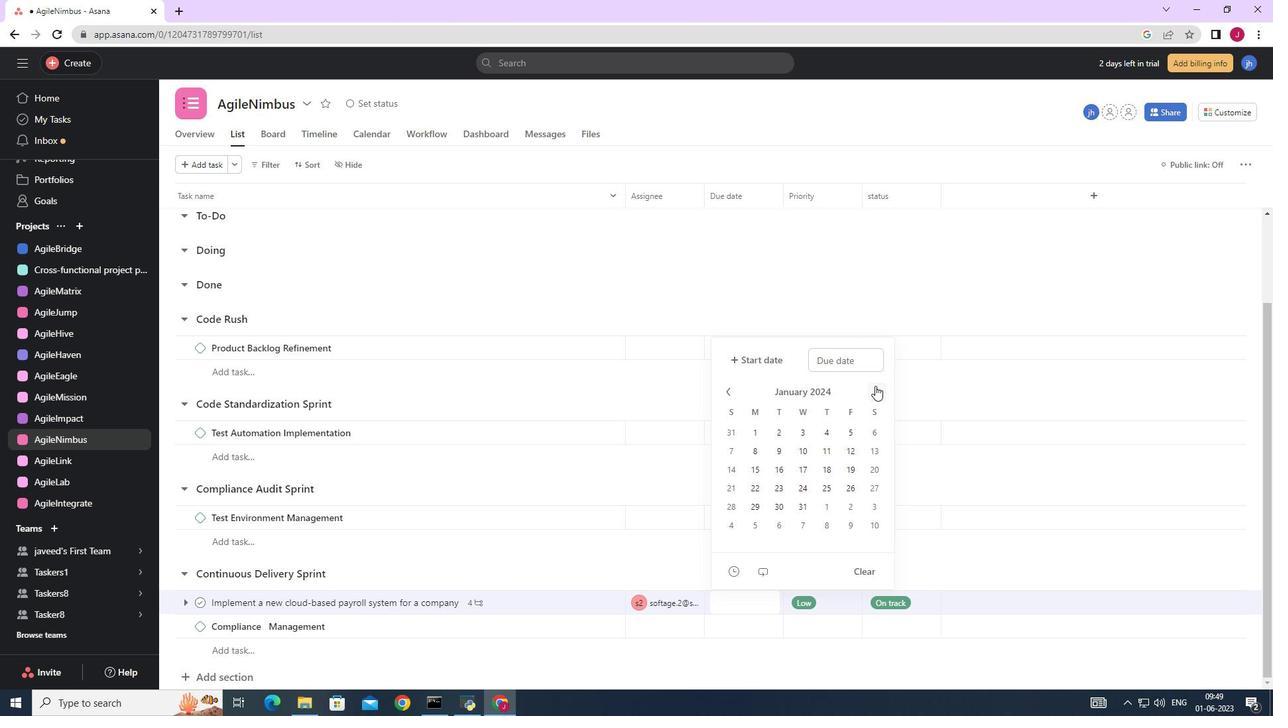 
Action: Mouse moved to (732, 390)
Screenshot: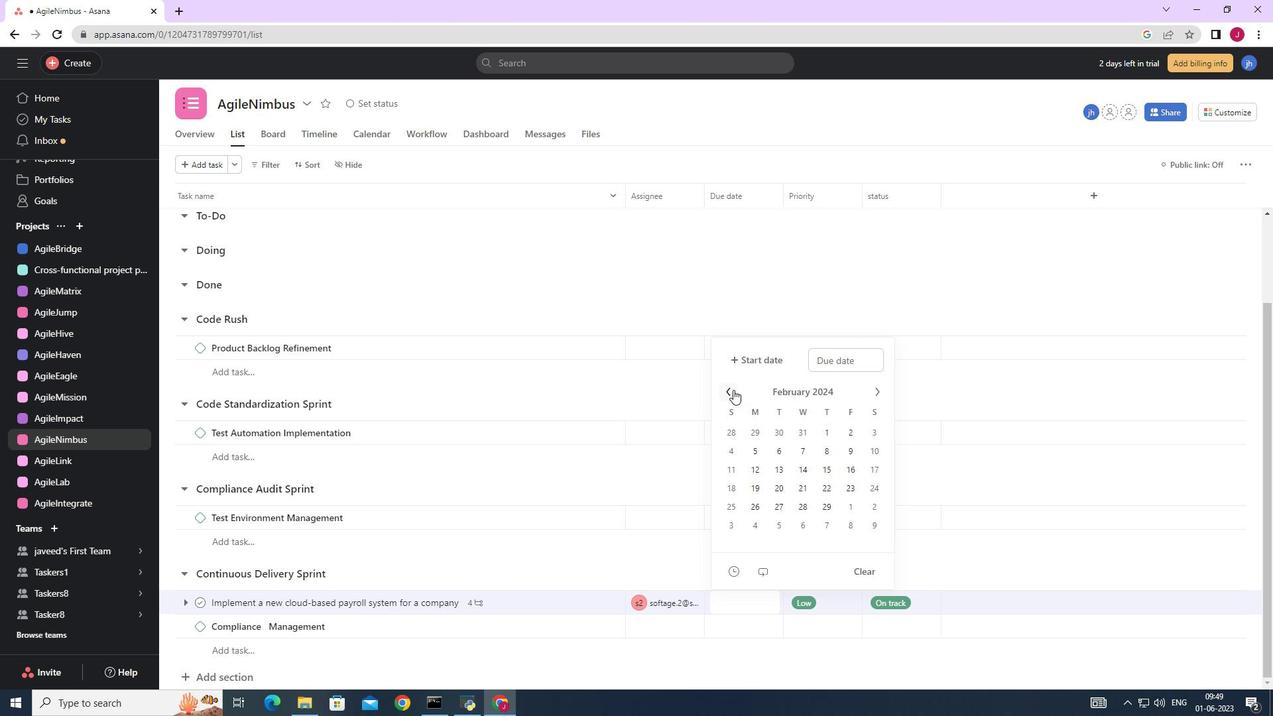 
Action: Mouse pressed left at (732, 390)
Screenshot: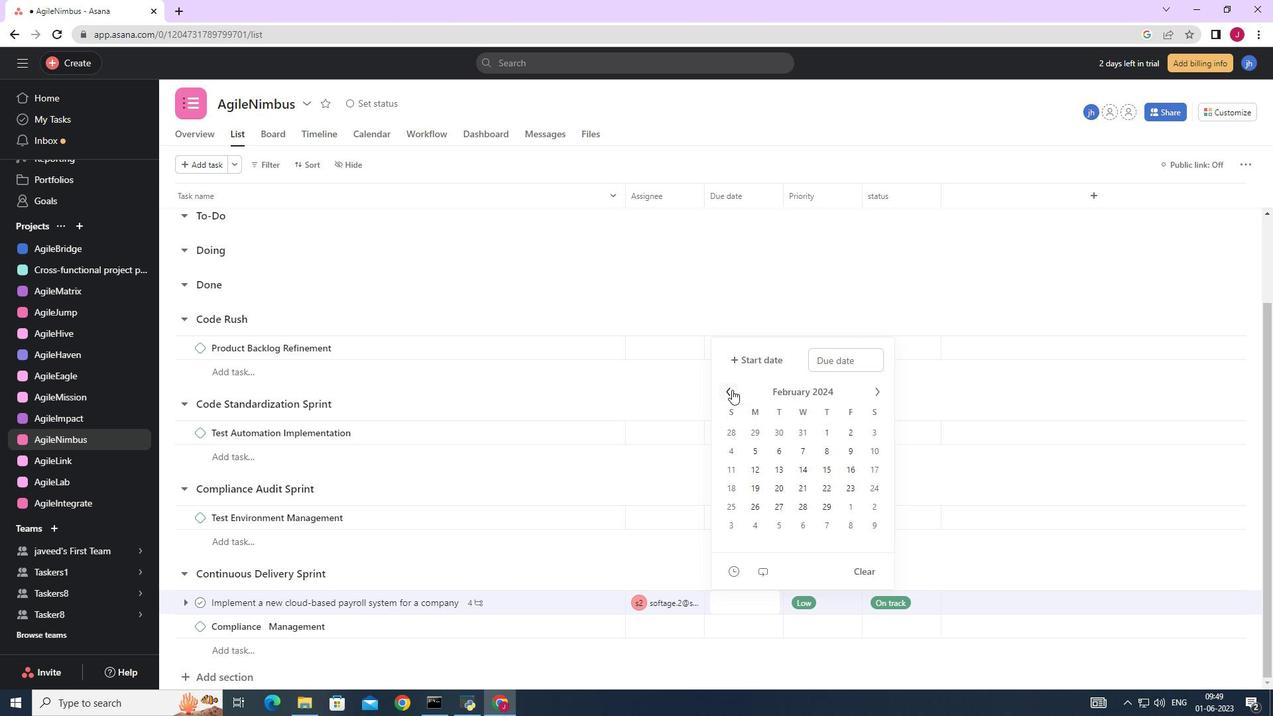 
Action: Mouse moved to (751, 430)
Screenshot: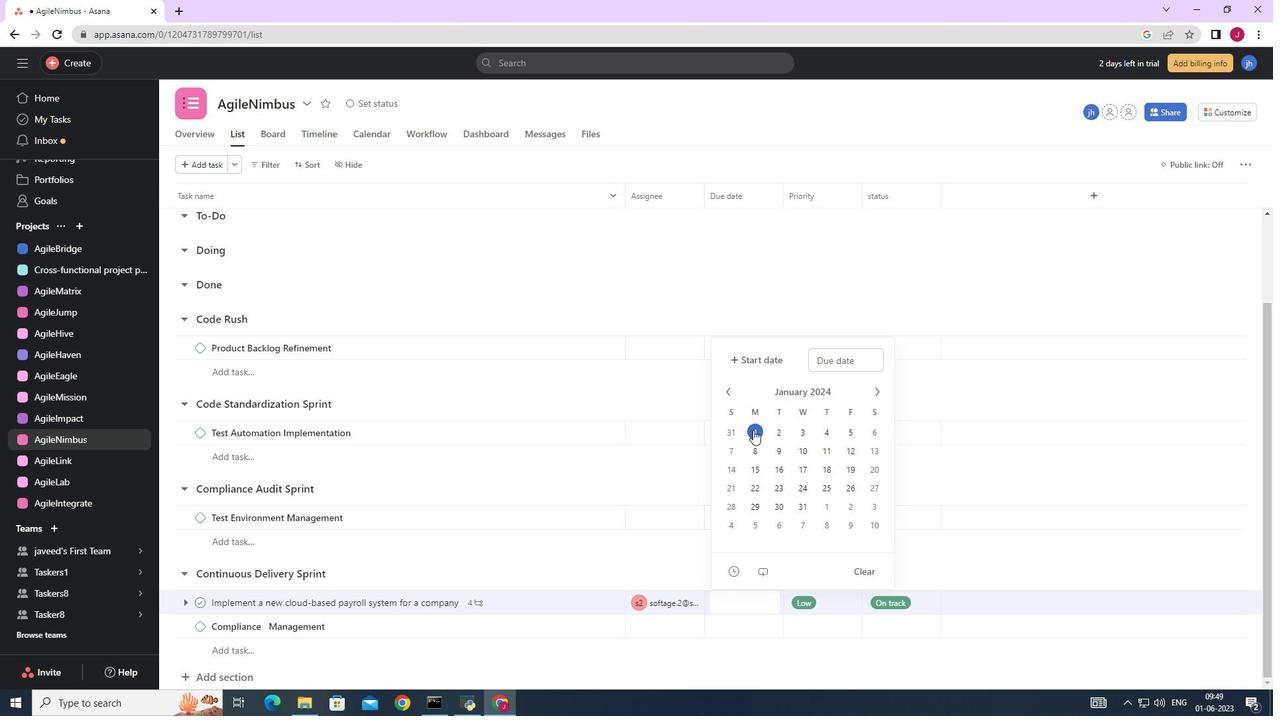 
Action: Mouse pressed left at (751, 430)
Screenshot: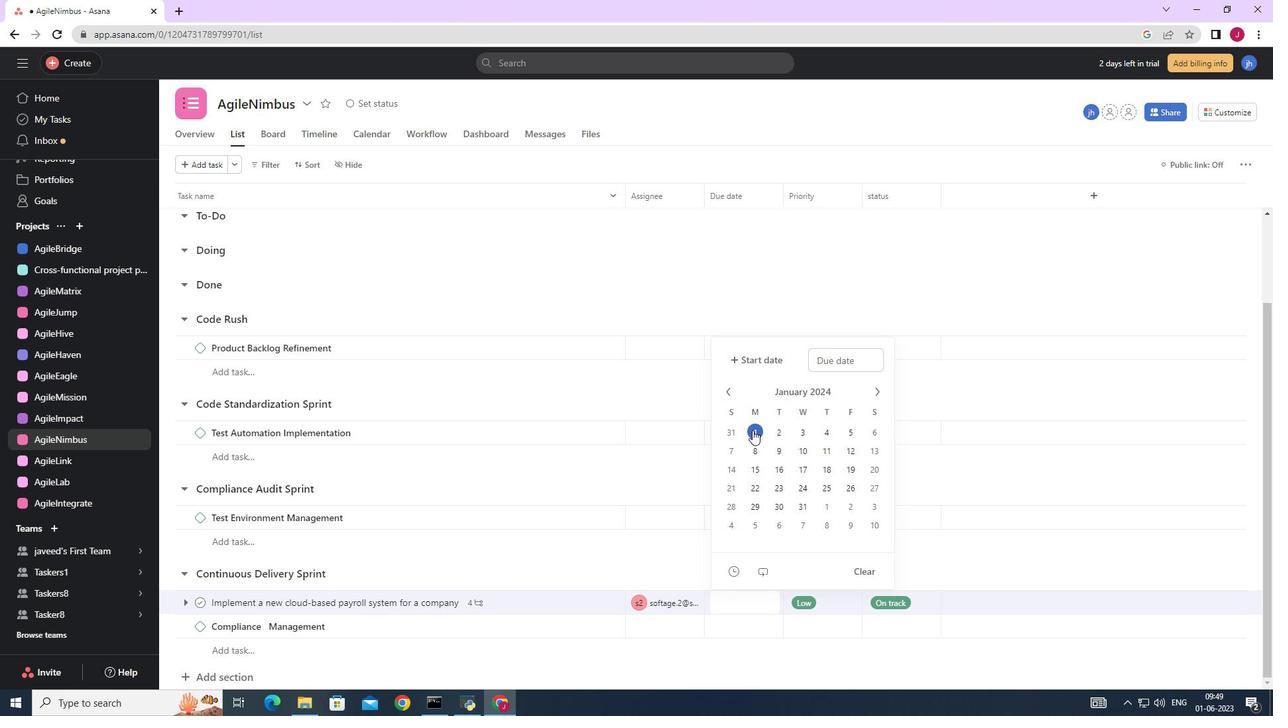 
Action: Mouse moved to (996, 298)
Screenshot: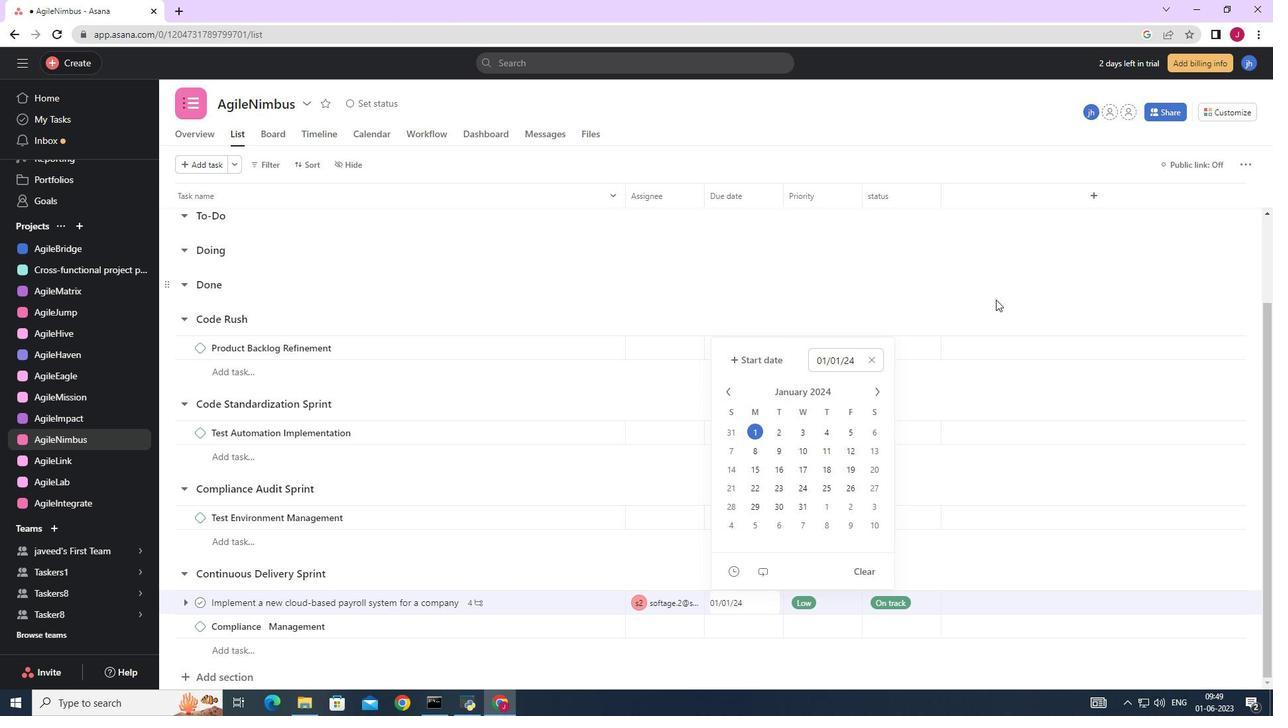 
Action: Mouse pressed left at (996, 298)
Screenshot: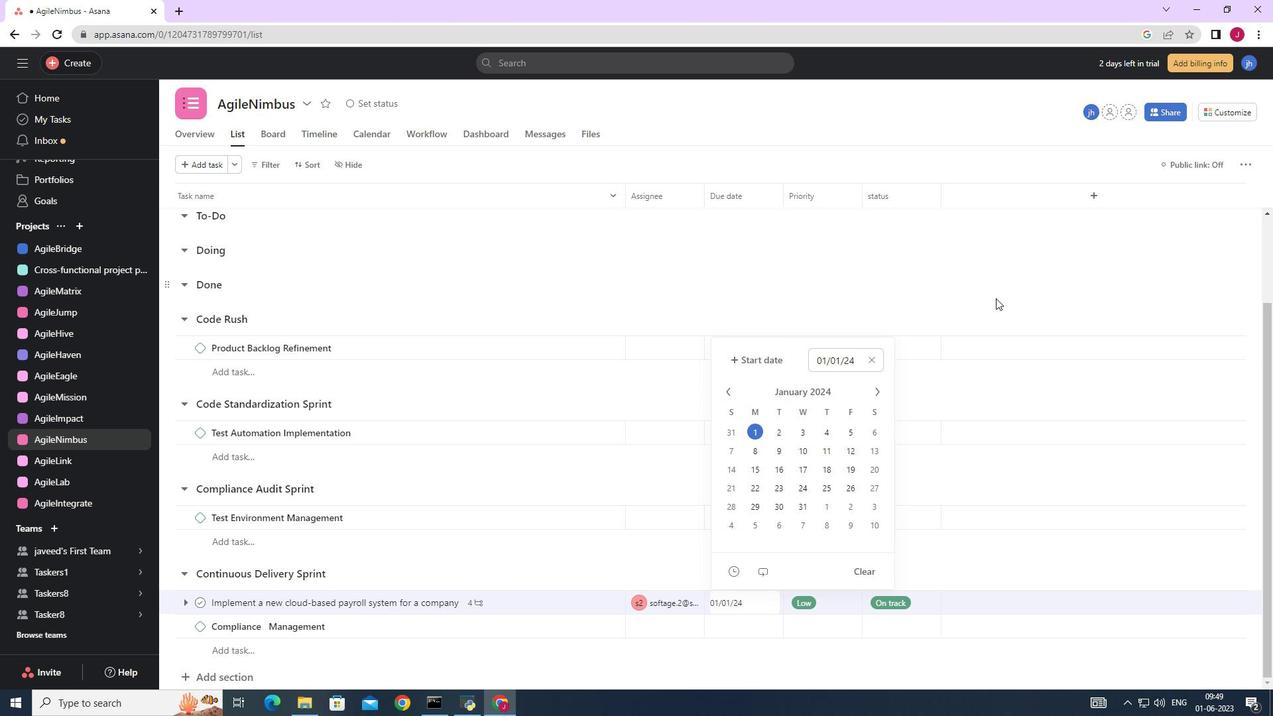 
